 Task: Create a due date automation trigger when advanced on, on the tuesday after a card is due add fields without custom field "Resume" set at 11:00 AM.
Action: Mouse moved to (839, 257)
Screenshot: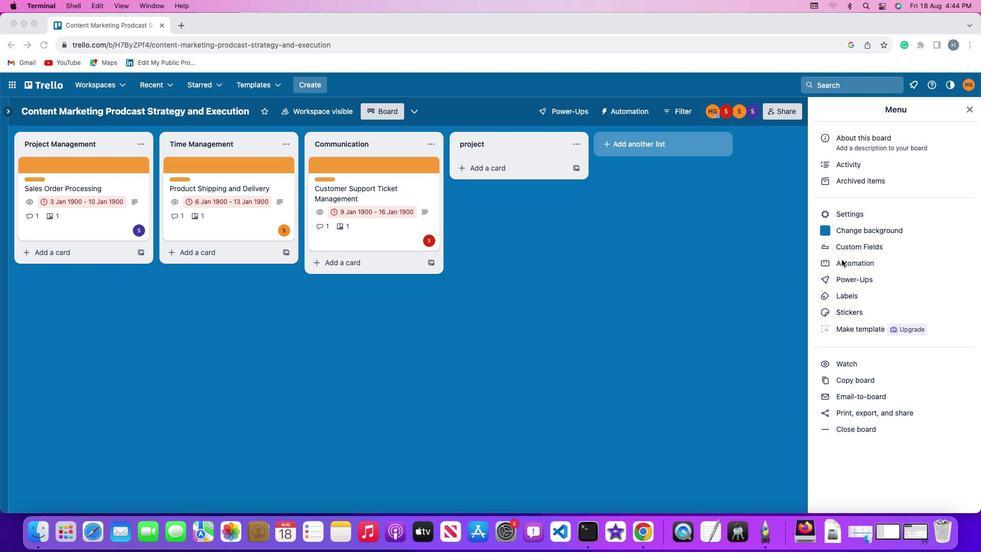 
Action: Mouse pressed left at (839, 257)
Screenshot: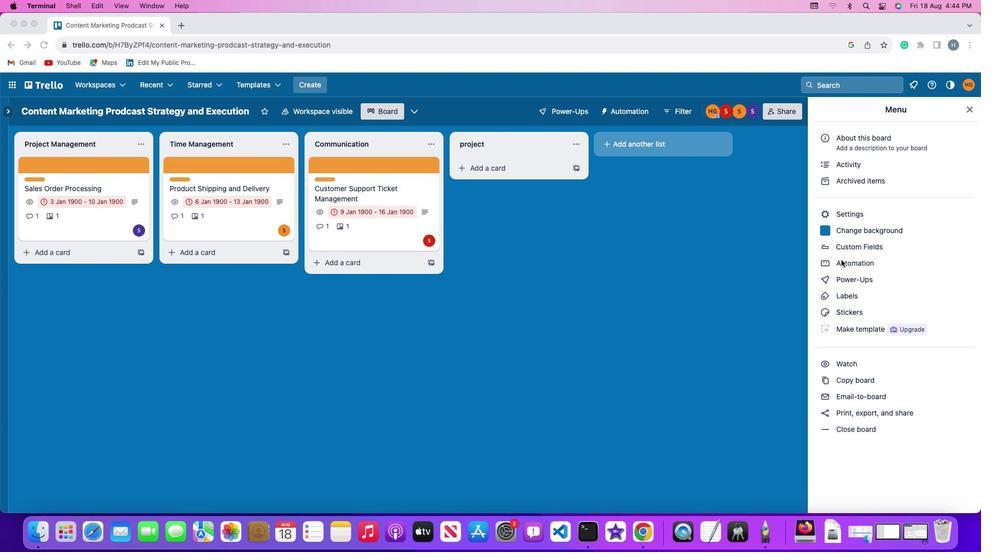 
Action: Mouse pressed left at (839, 257)
Screenshot: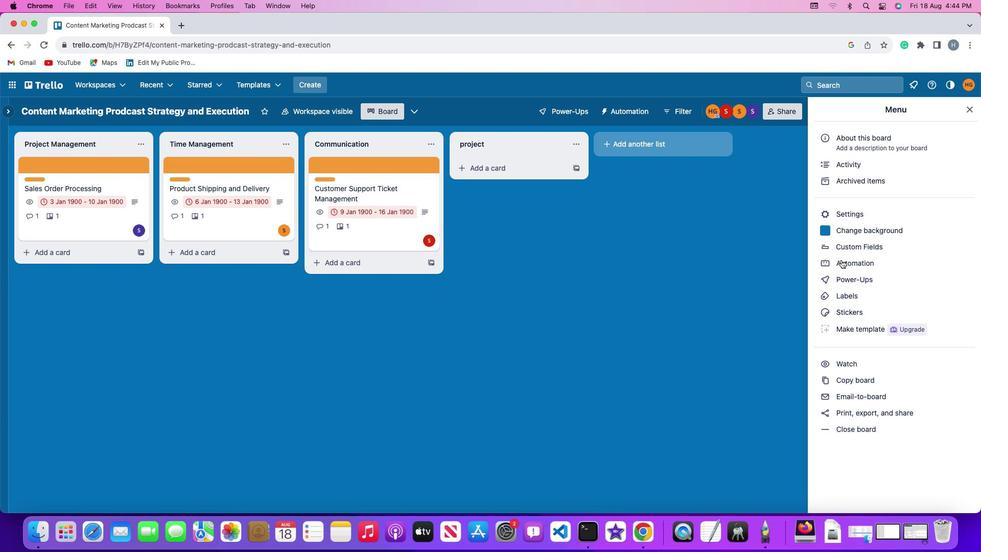 
Action: Mouse moved to (59, 239)
Screenshot: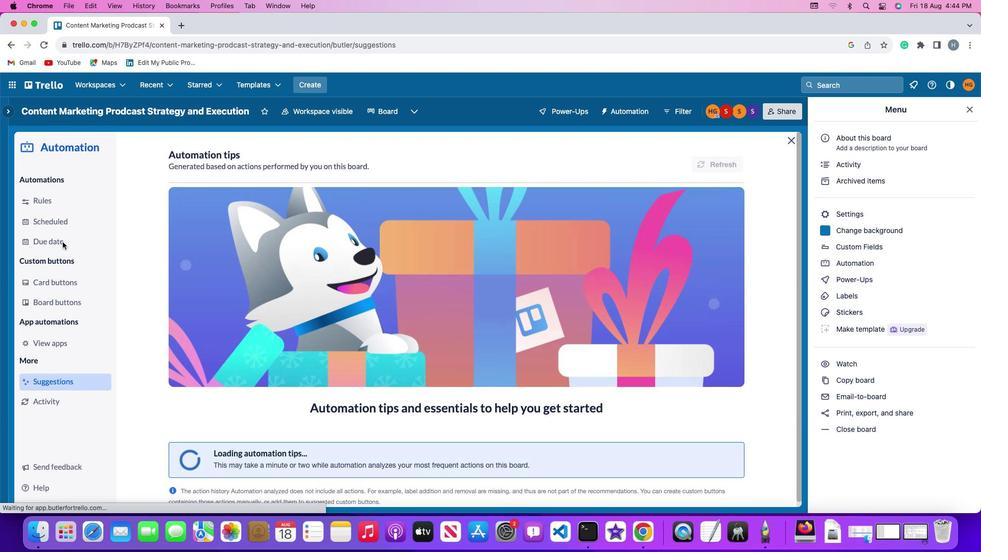 
Action: Mouse pressed left at (59, 239)
Screenshot: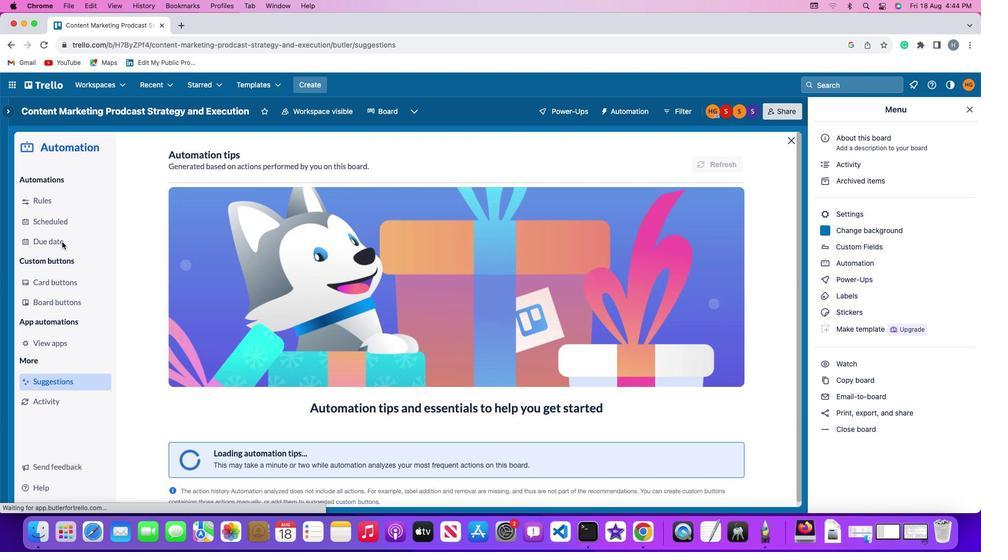 
Action: Mouse moved to (696, 155)
Screenshot: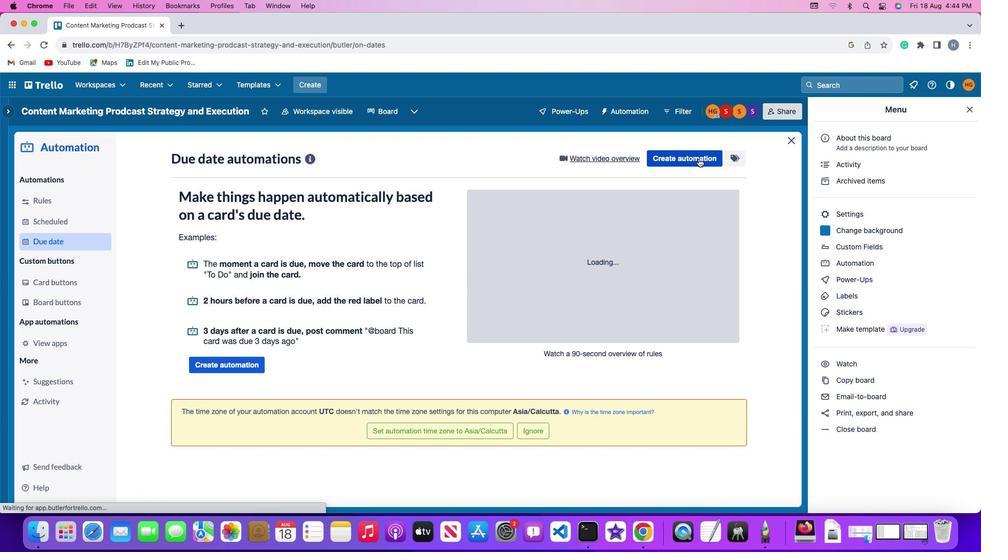 
Action: Mouse pressed left at (696, 155)
Screenshot: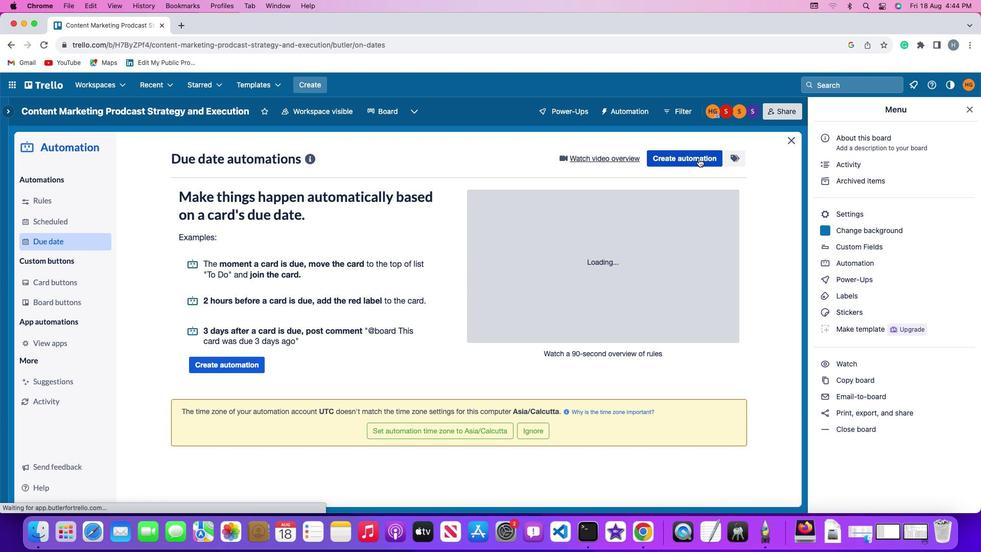 
Action: Mouse moved to (195, 250)
Screenshot: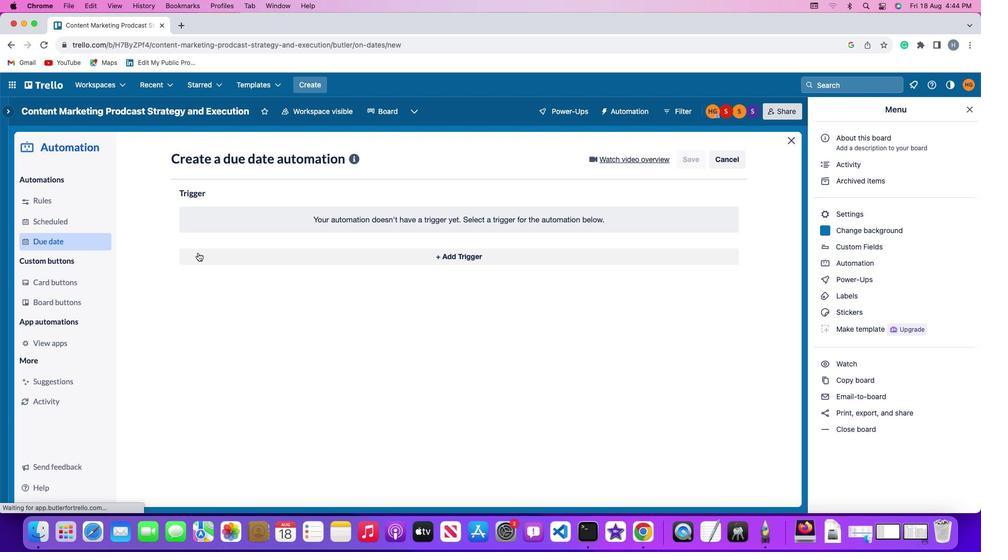 
Action: Mouse pressed left at (195, 250)
Screenshot: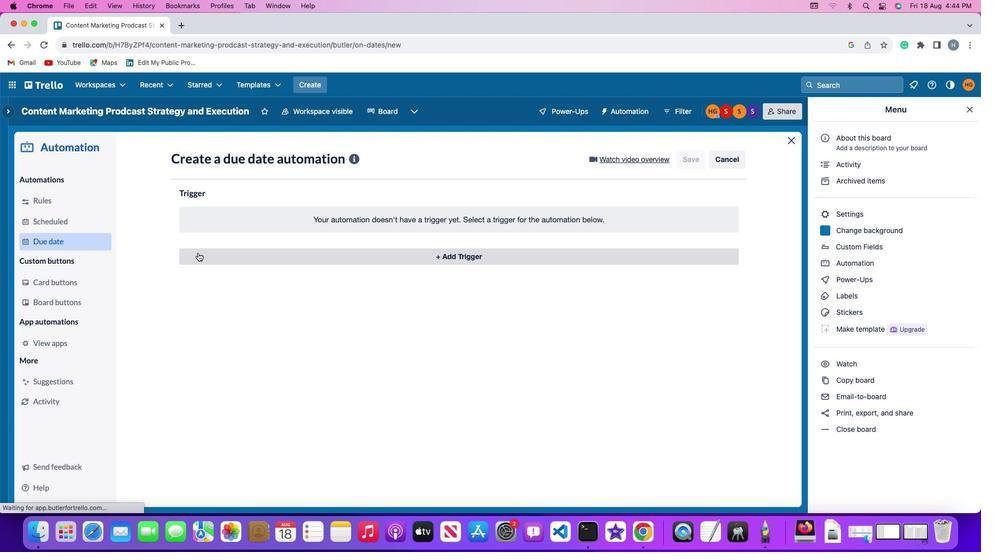 
Action: Mouse moved to (220, 439)
Screenshot: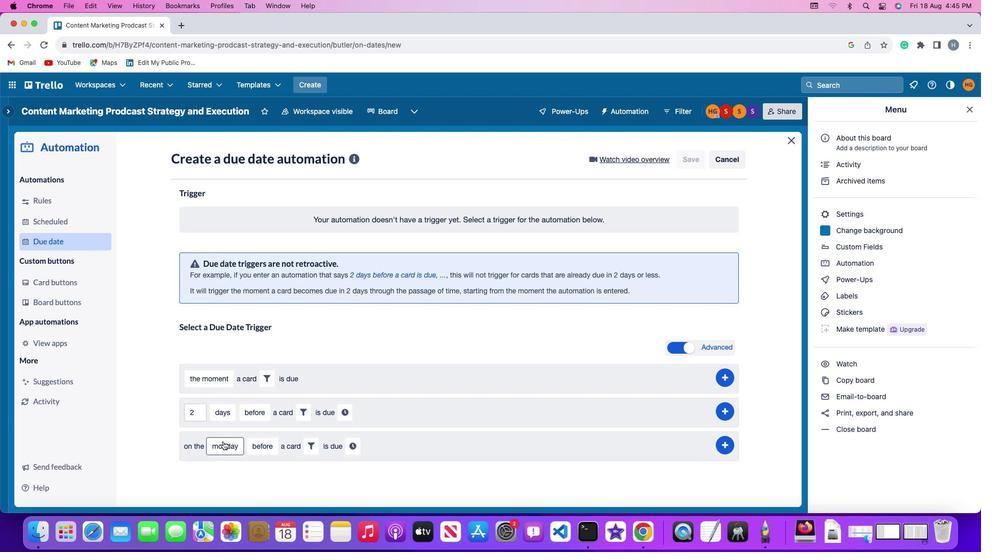 
Action: Mouse pressed left at (220, 439)
Screenshot: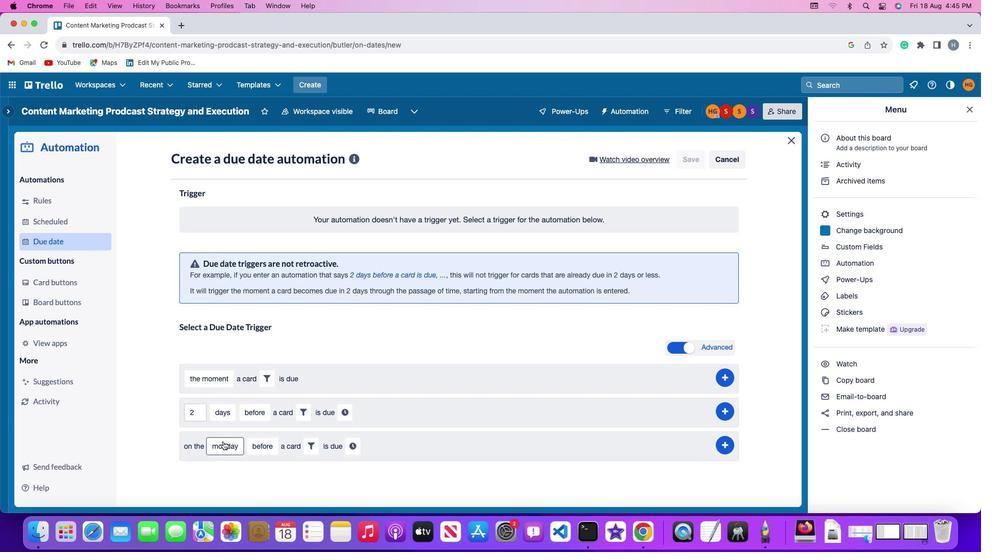 
Action: Mouse moved to (237, 324)
Screenshot: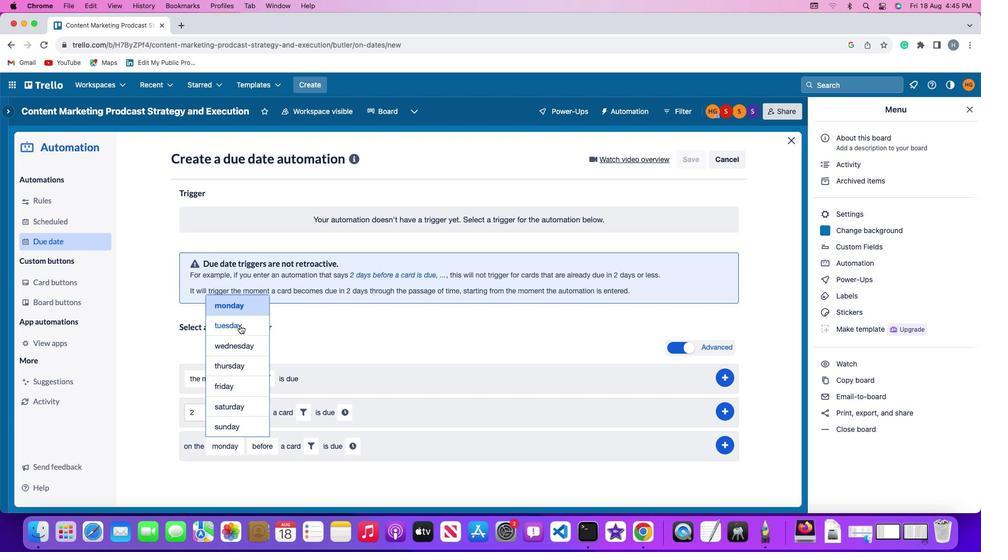 
Action: Mouse pressed left at (237, 324)
Screenshot: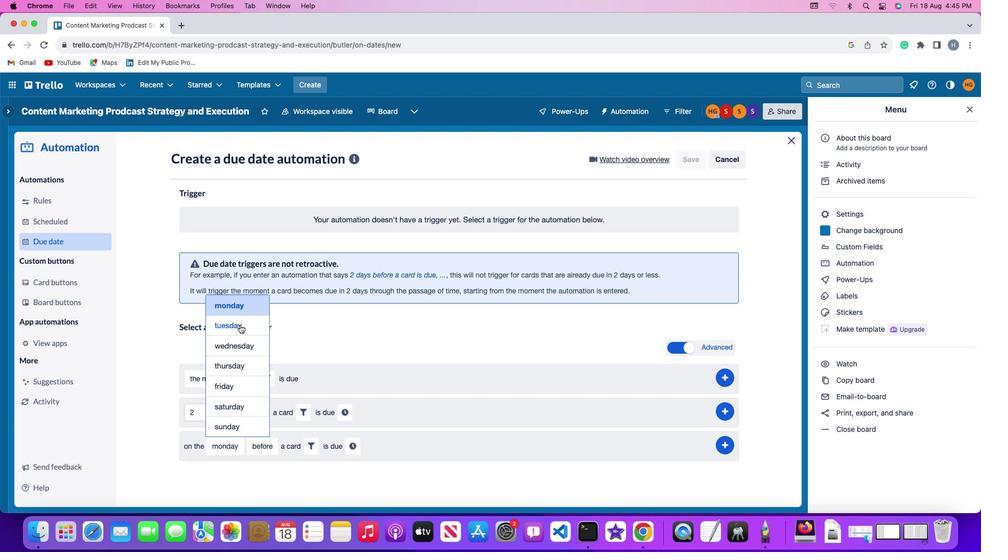 
Action: Mouse moved to (254, 443)
Screenshot: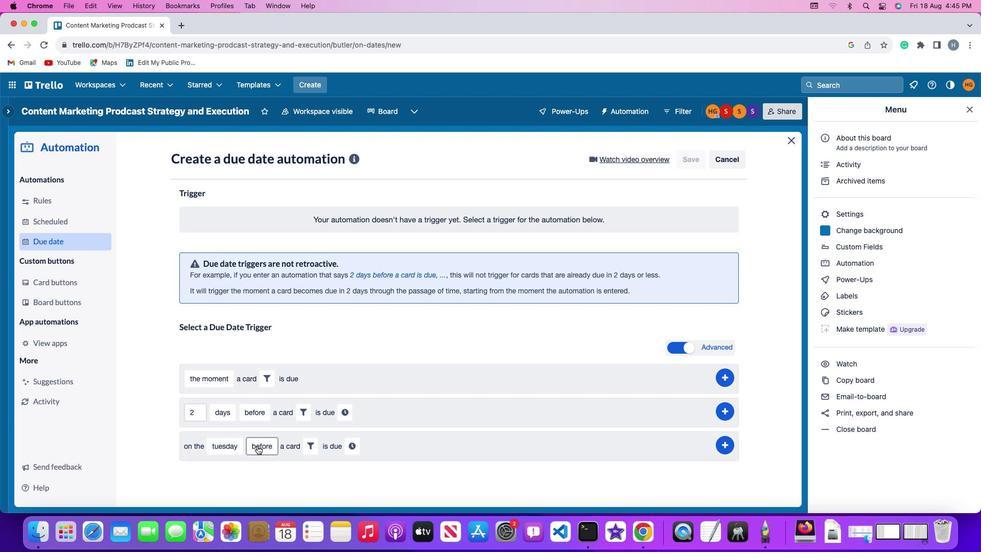 
Action: Mouse pressed left at (254, 443)
Screenshot: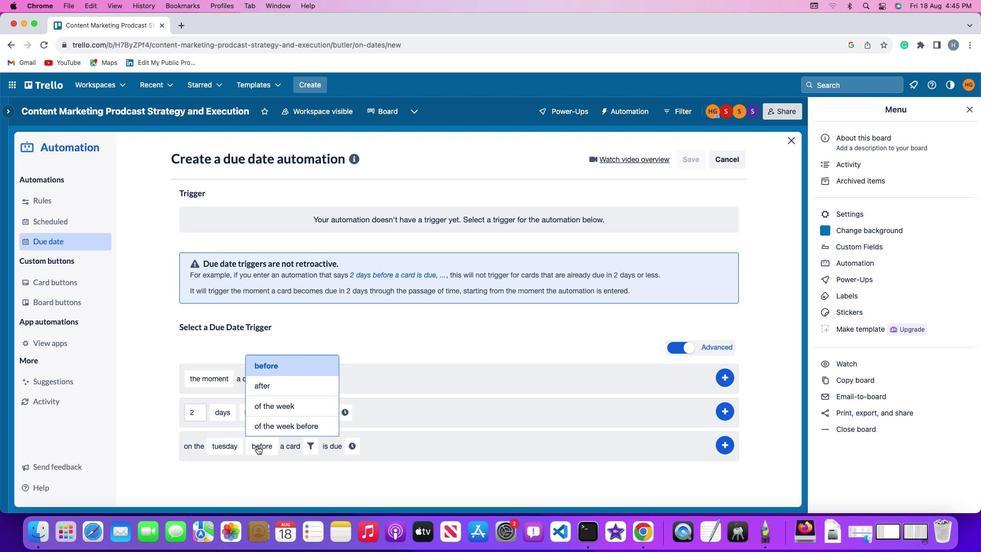 
Action: Mouse moved to (274, 380)
Screenshot: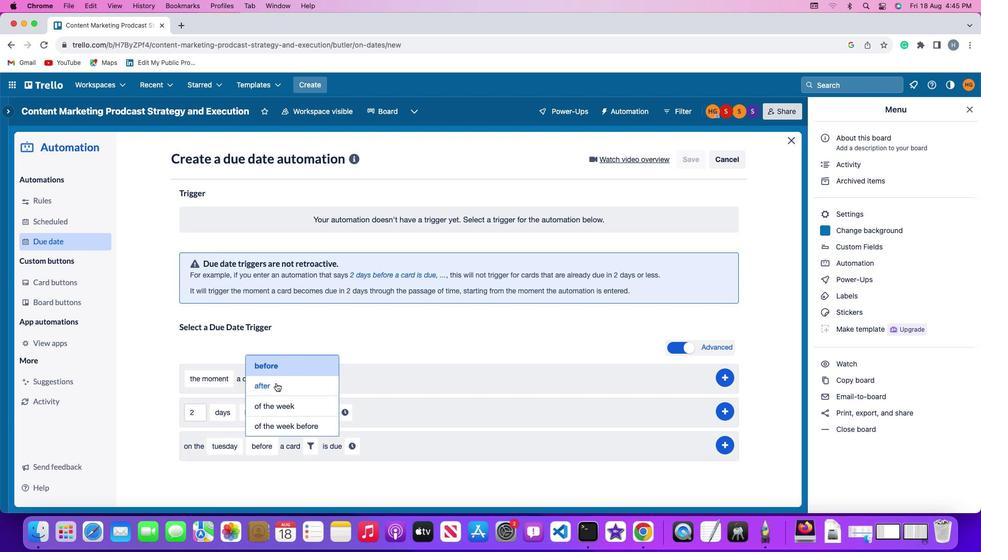 
Action: Mouse pressed left at (274, 380)
Screenshot: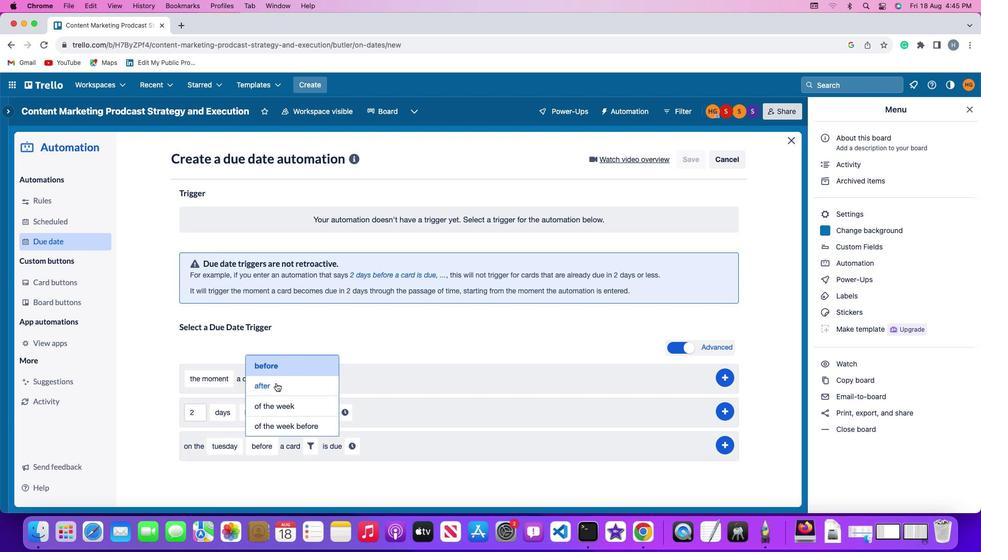 
Action: Mouse moved to (305, 441)
Screenshot: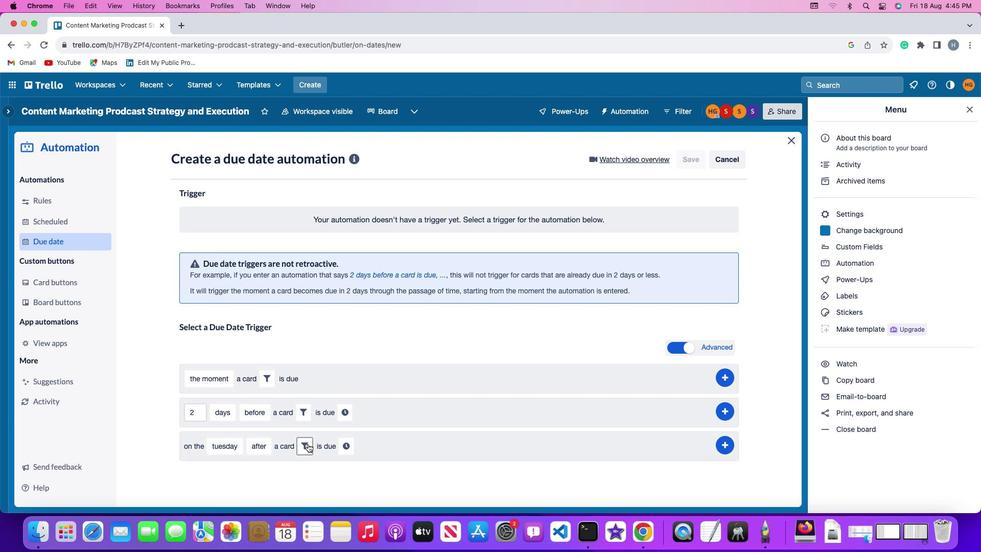 
Action: Mouse pressed left at (305, 441)
Screenshot: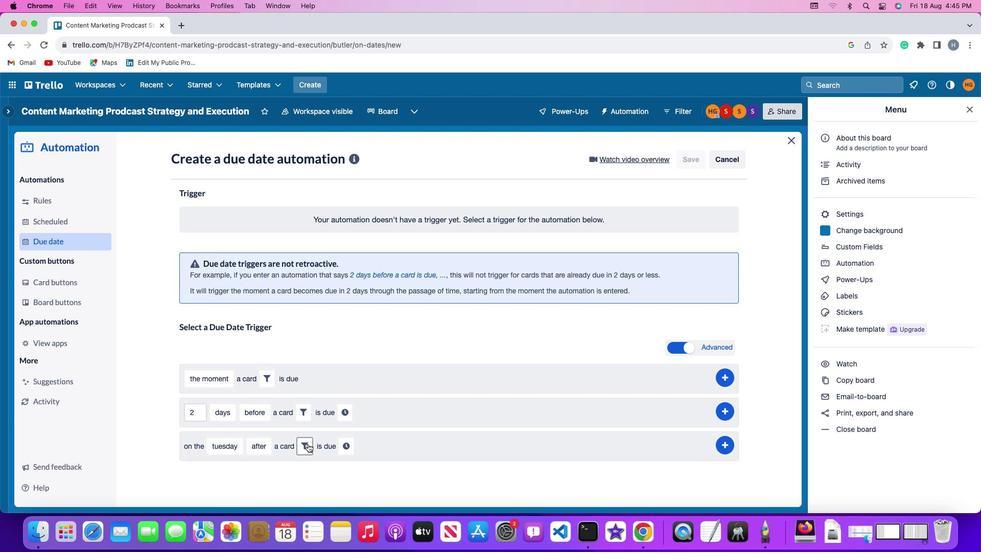 
Action: Mouse moved to (467, 477)
Screenshot: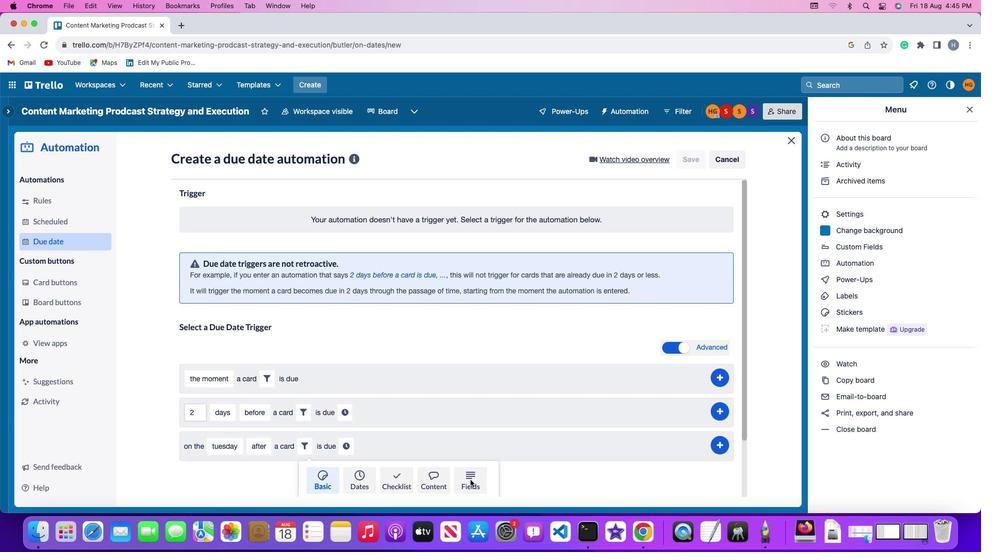 
Action: Mouse pressed left at (467, 477)
Screenshot: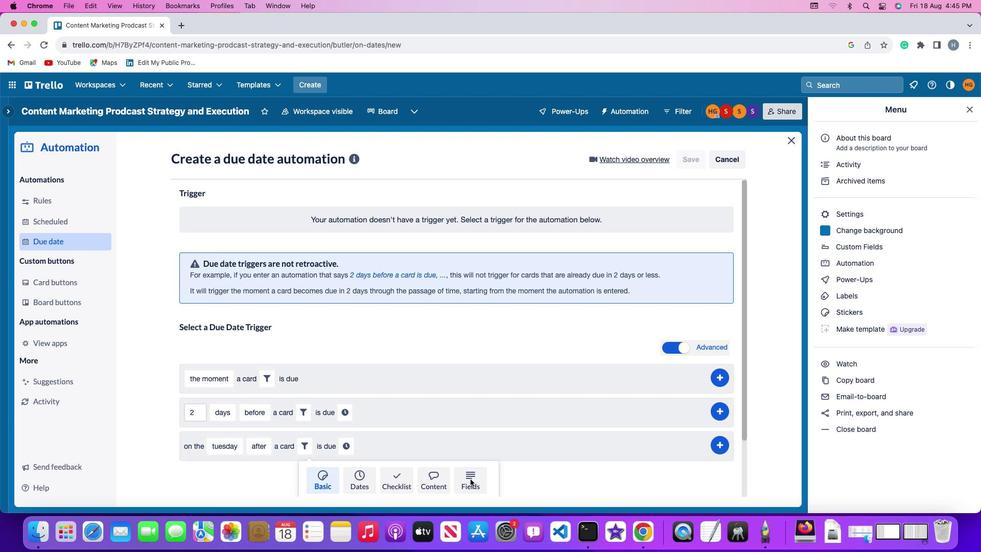 
Action: Mouse moved to (273, 475)
Screenshot: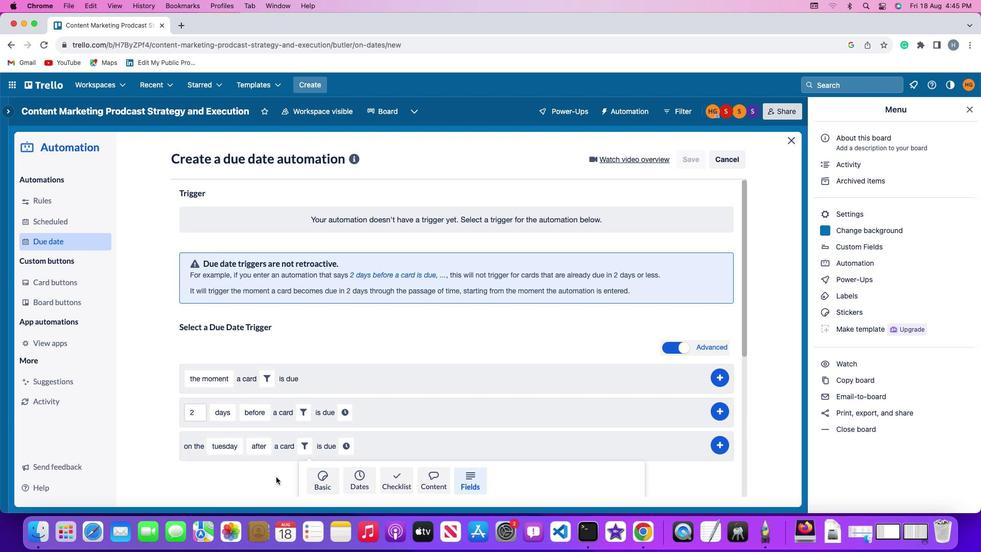 
Action: Mouse scrolled (273, 475) with delta (-2, -2)
Screenshot: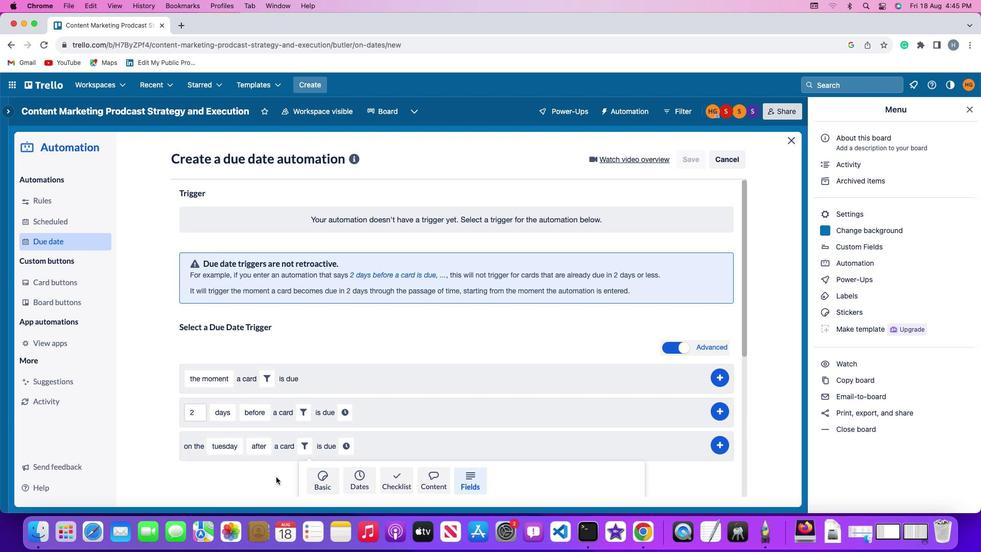
Action: Mouse moved to (273, 475)
Screenshot: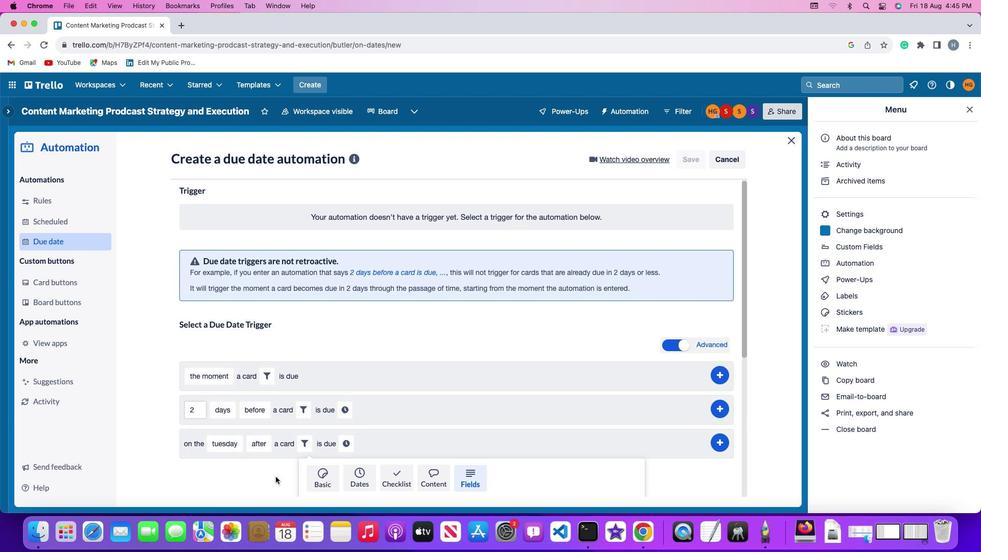 
Action: Mouse scrolled (273, 475) with delta (-2, -2)
Screenshot: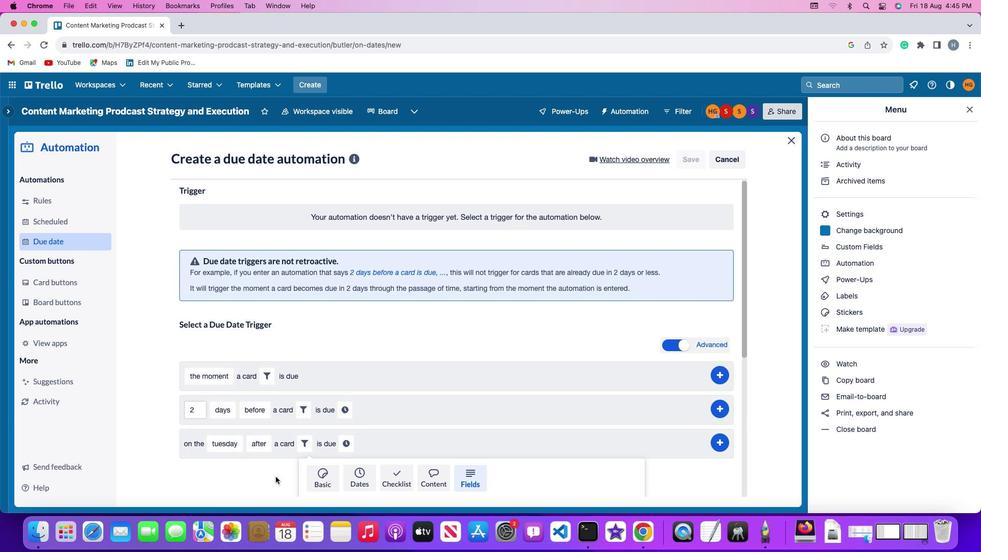 
Action: Mouse scrolled (273, 475) with delta (-2, -3)
Screenshot: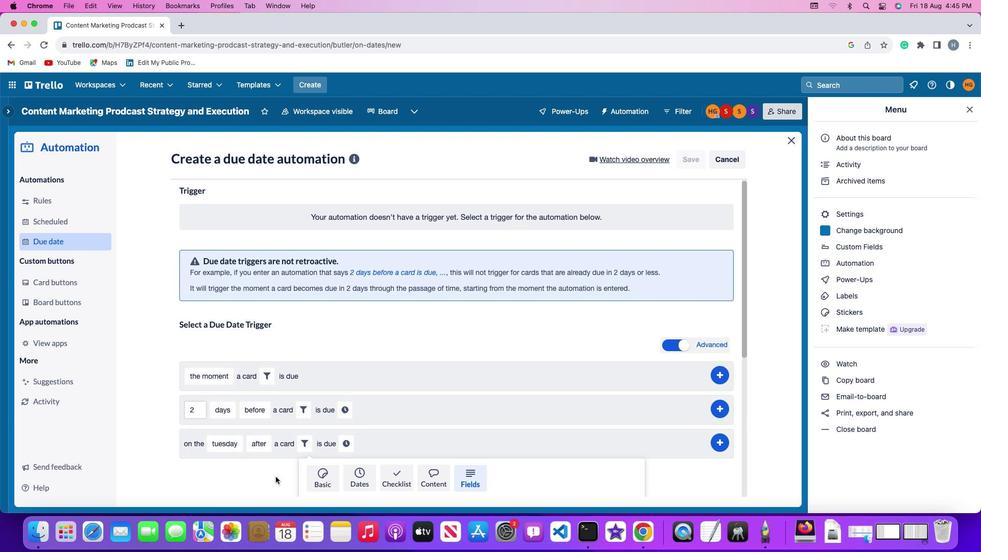 
Action: Mouse moved to (273, 474)
Screenshot: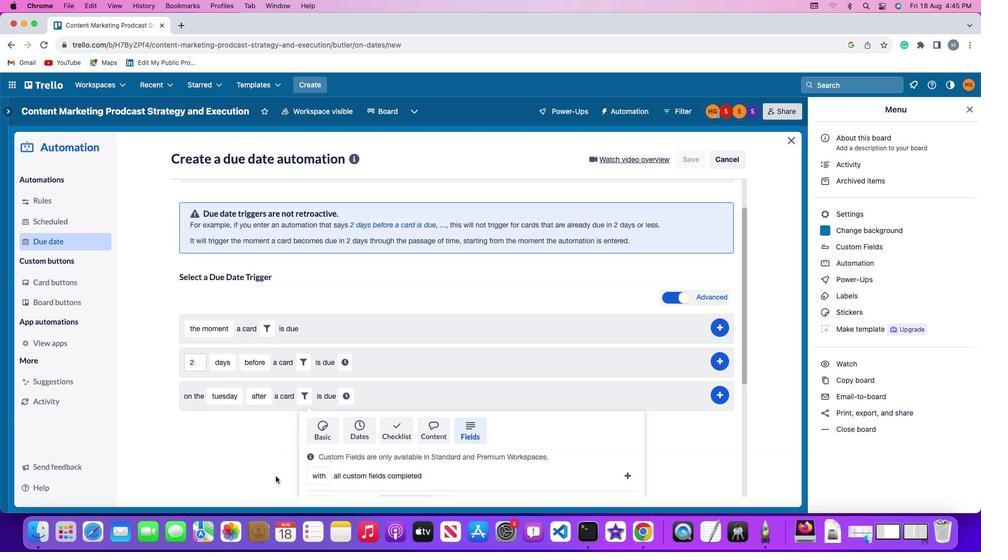 
Action: Mouse scrolled (273, 474) with delta (-2, -4)
Screenshot: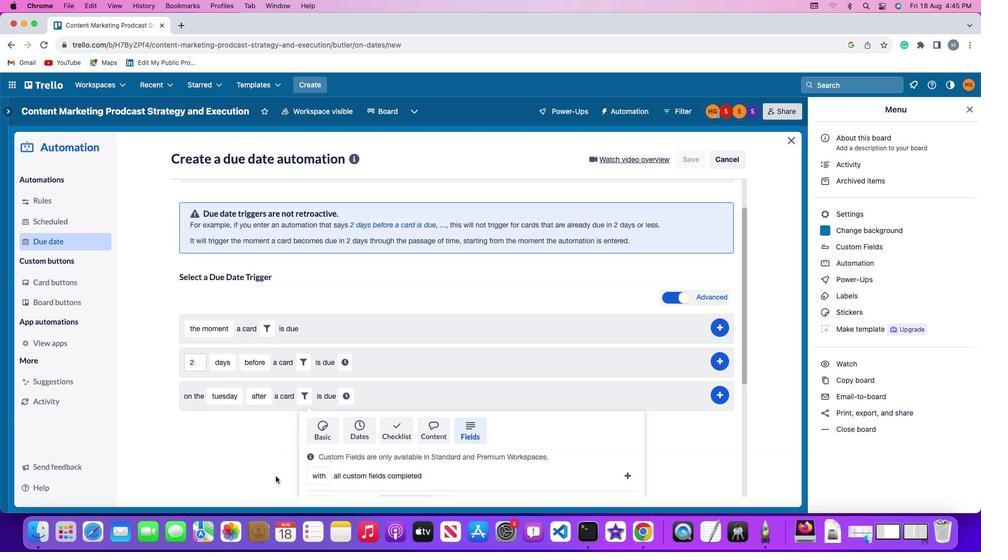 
Action: Mouse moved to (273, 474)
Screenshot: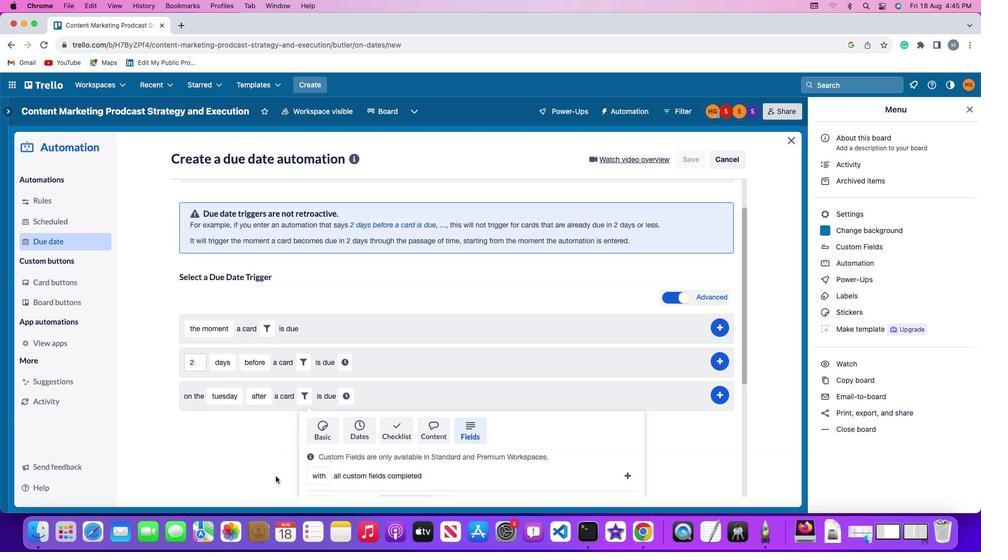 
Action: Mouse scrolled (273, 474) with delta (-2, -5)
Screenshot: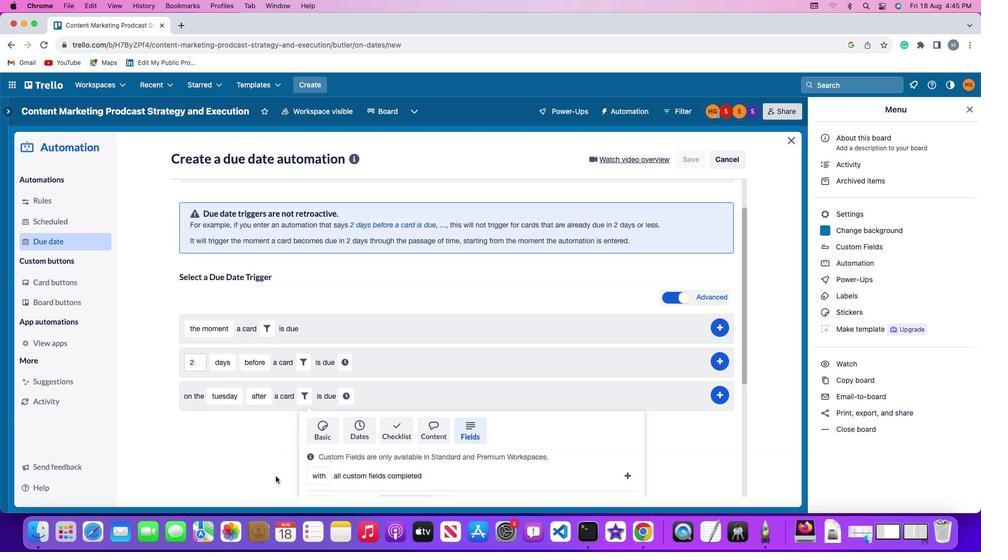 
Action: Mouse moved to (273, 473)
Screenshot: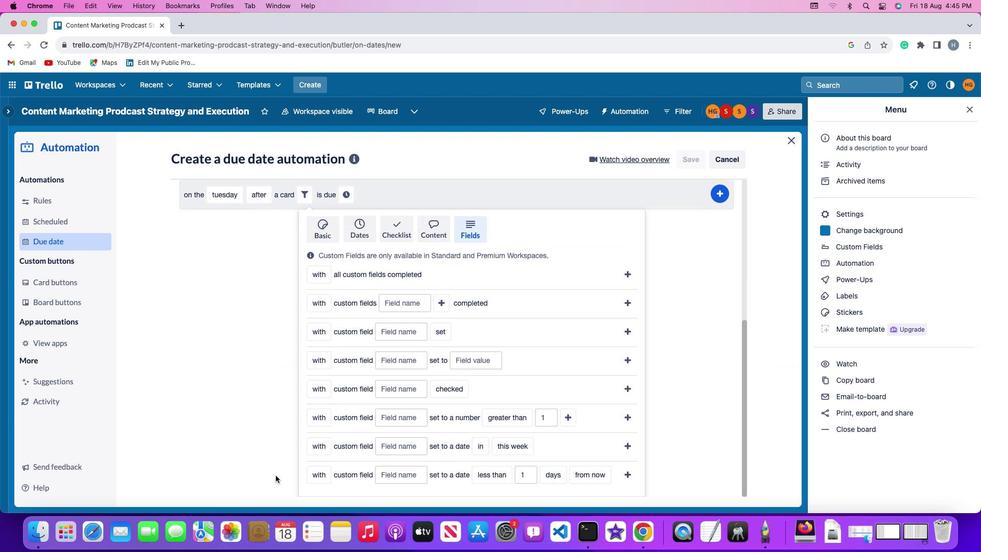 
Action: Mouse scrolled (273, 473) with delta (-2, -2)
Screenshot: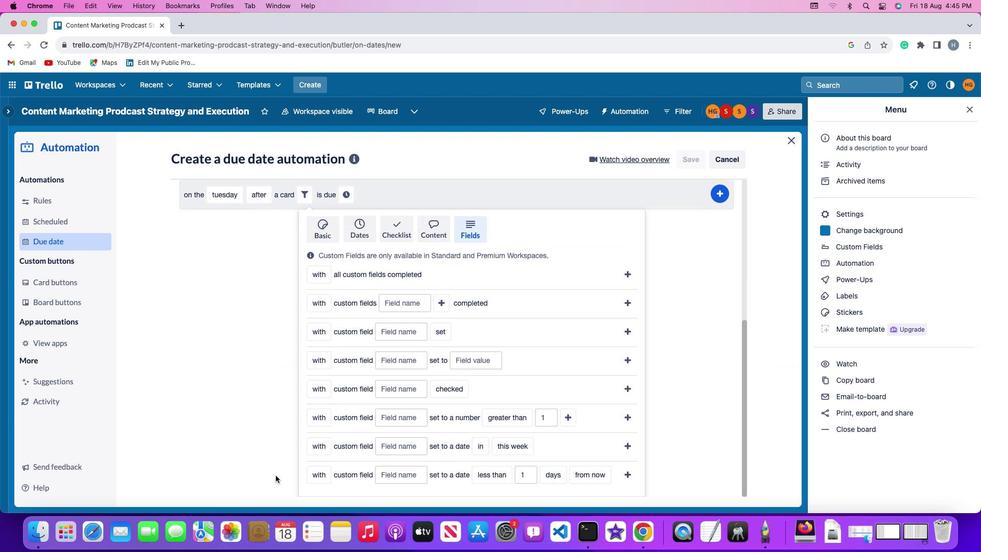 
Action: Mouse scrolled (273, 473) with delta (-2, -2)
Screenshot: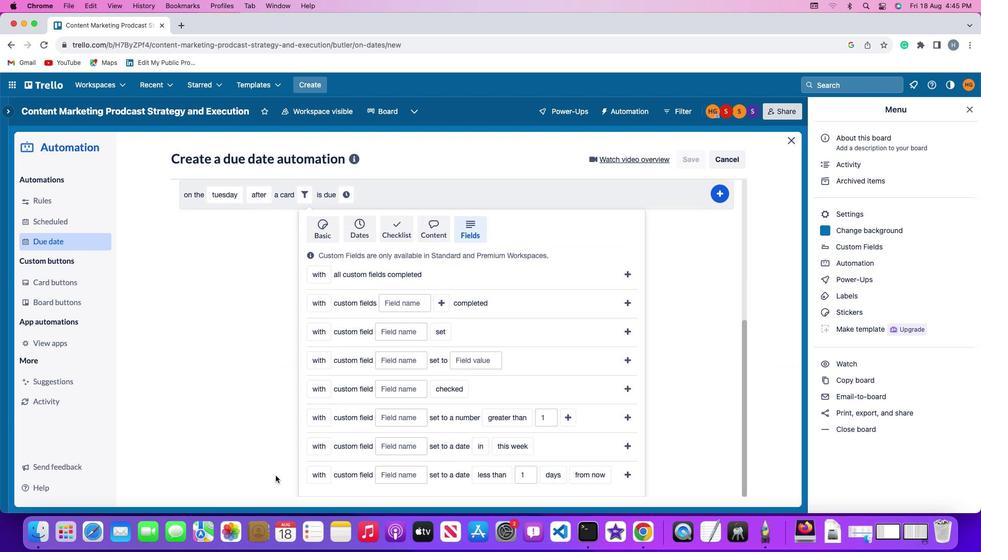 
Action: Mouse scrolled (273, 473) with delta (-2, -3)
Screenshot: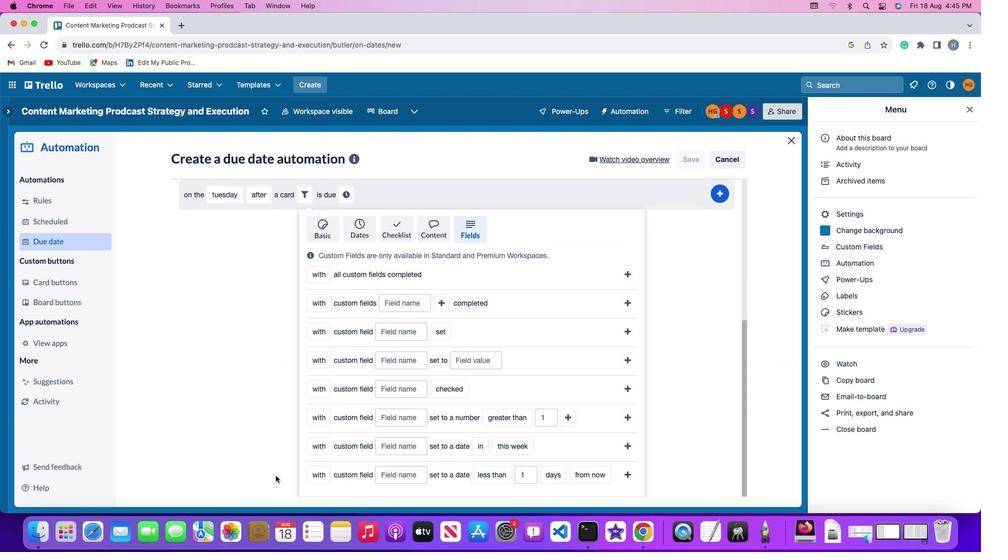 
Action: Mouse scrolled (273, 473) with delta (-2, -4)
Screenshot: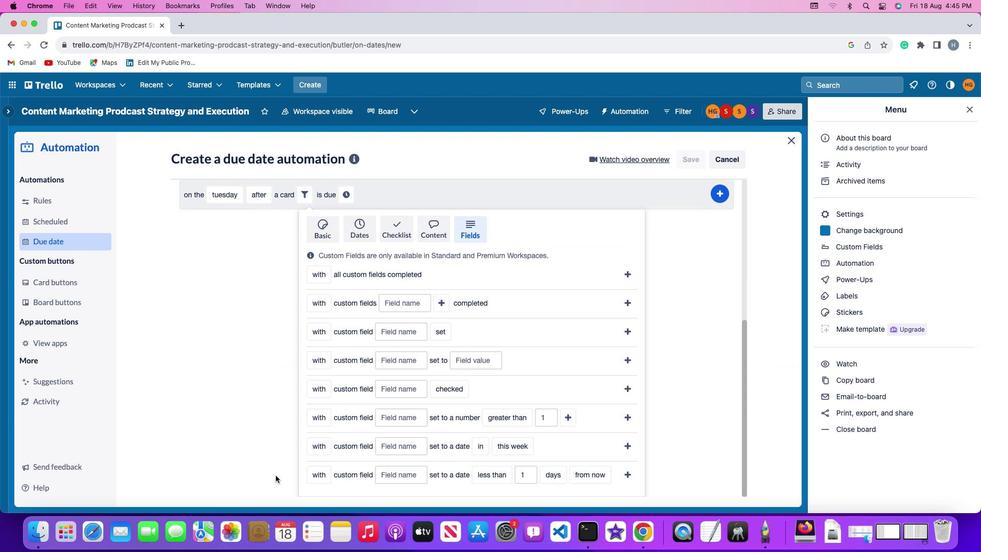 
Action: Mouse moved to (323, 325)
Screenshot: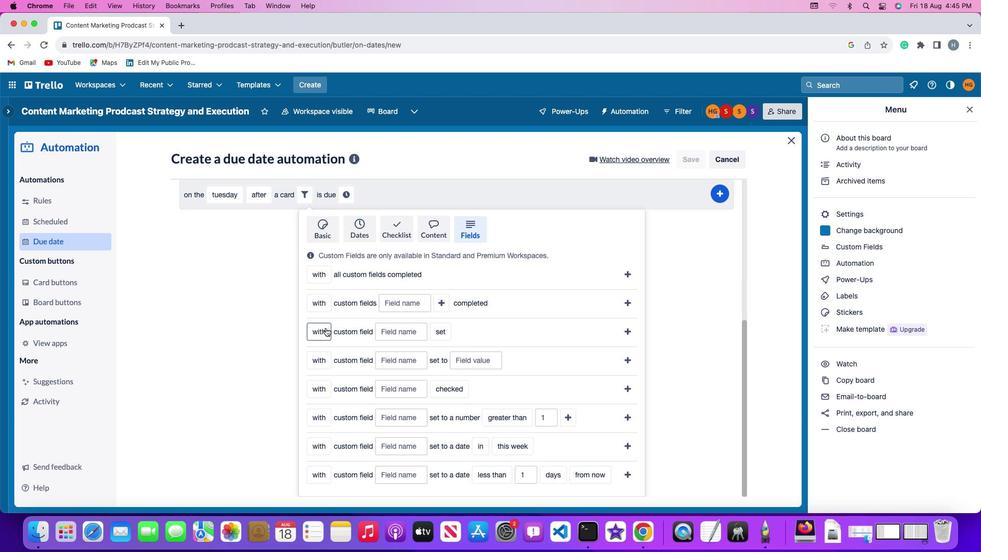 
Action: Mouse pressed left at (323, 325)
Screenshot: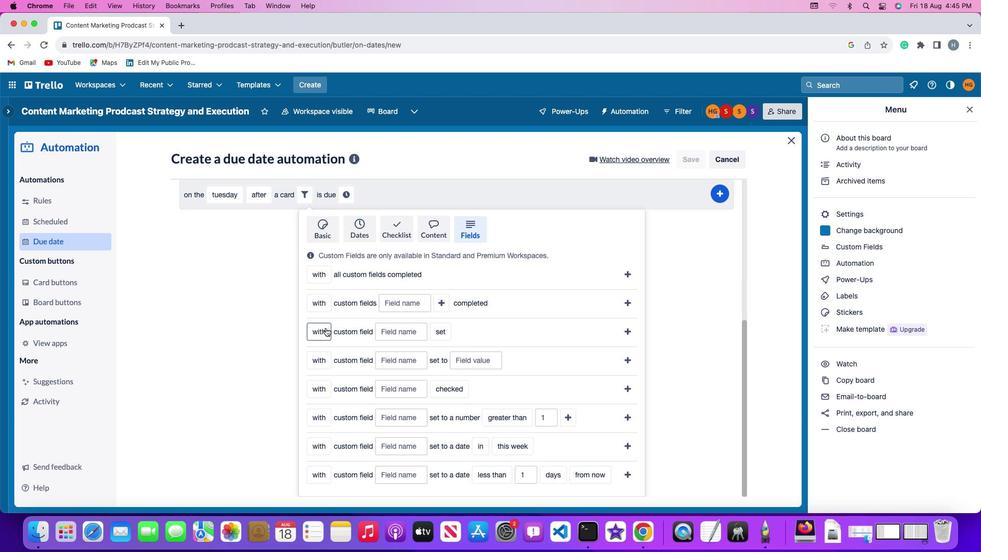 
Action: Mouse moved to (328, 368)
Screenshot: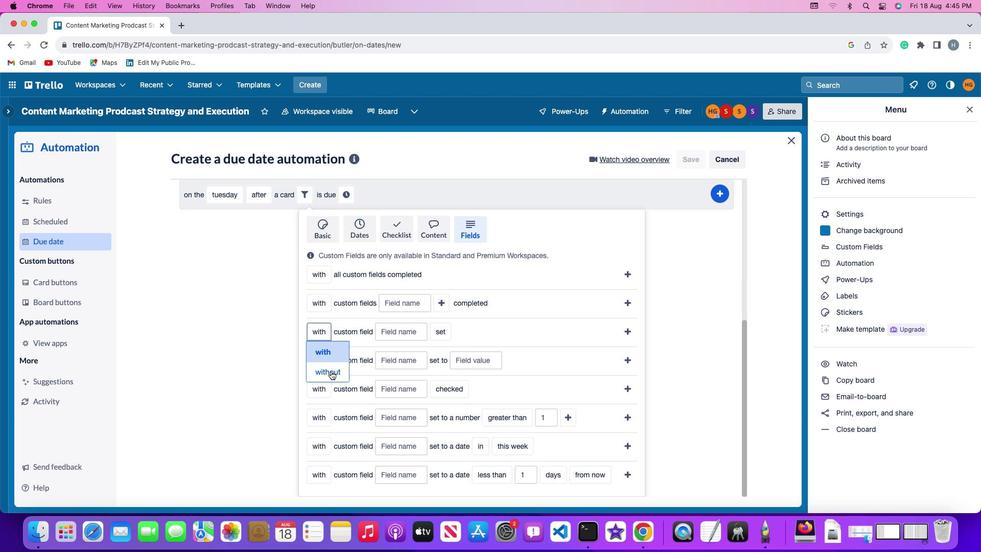 
Action: Mouse pressed left at (328, 368)
Screenshot: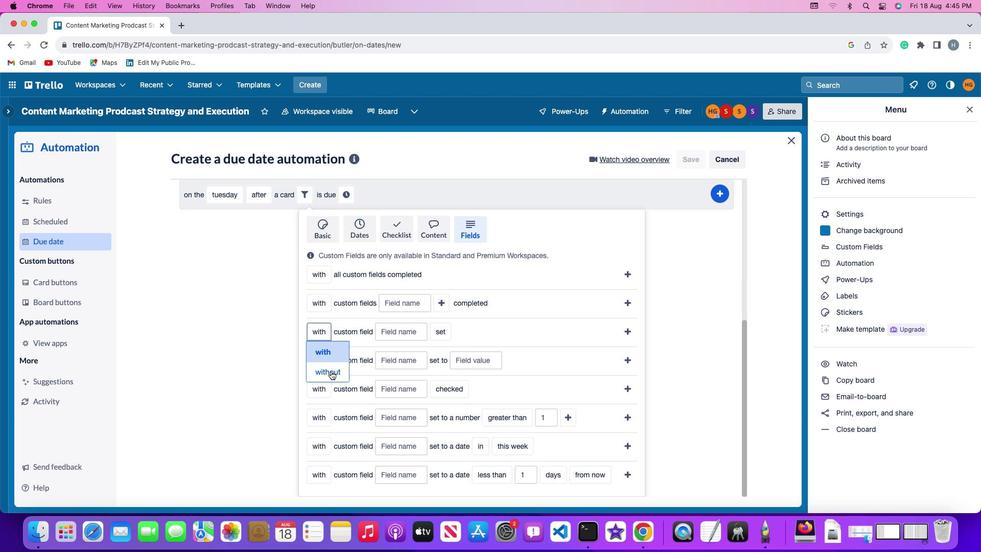 
Action: Mouse moved to (408, 333)
Screenshot: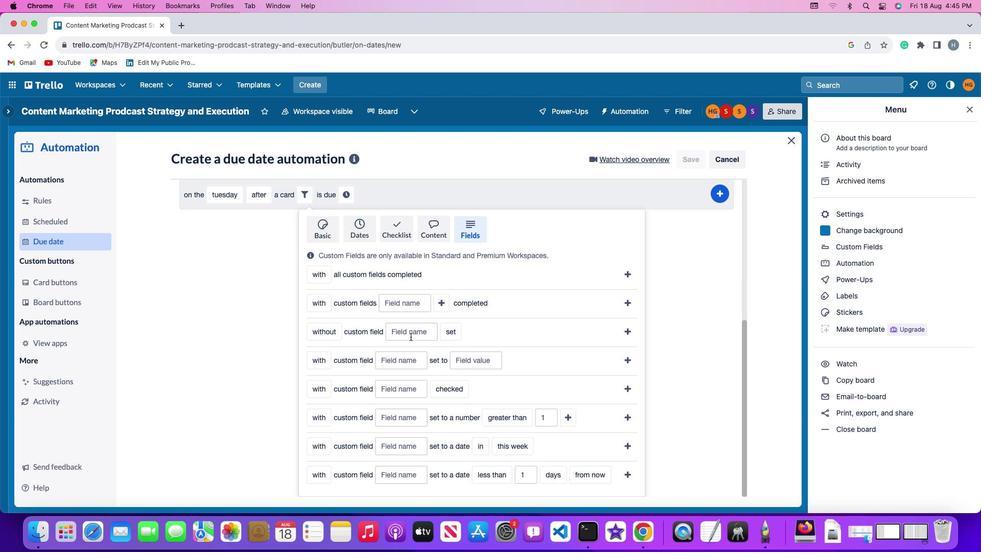 
Action: Mouse pressed left at (408, 333)
Screenshot: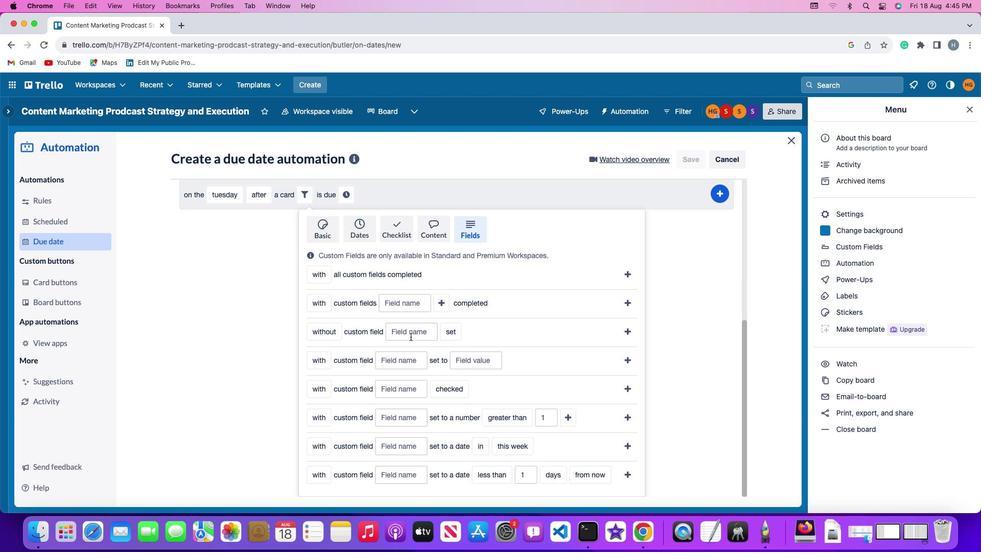 
Action: Key pressed Key.shift'R''e''s''u''m''e'
Screenshot: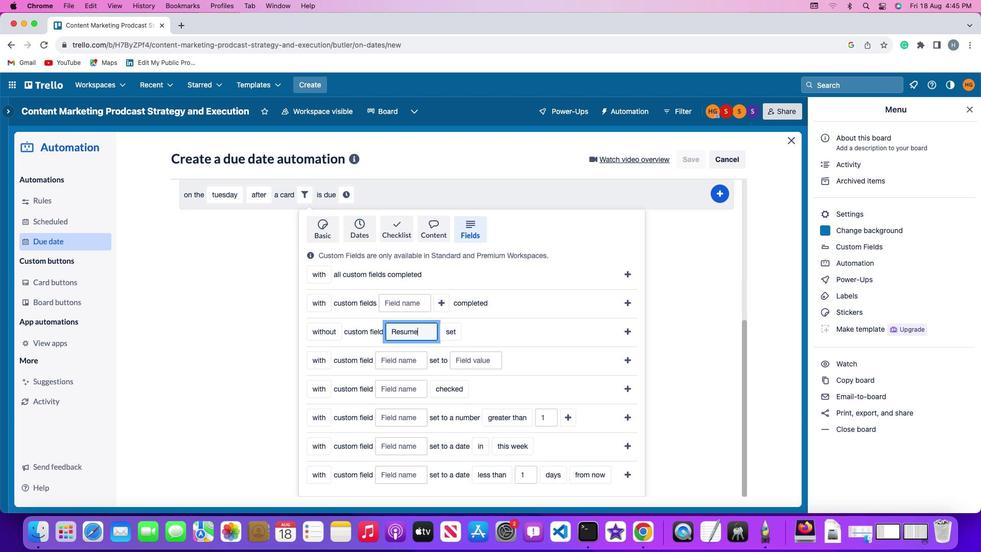 
Action: Mouse moved to (456, 331)
Screenshot: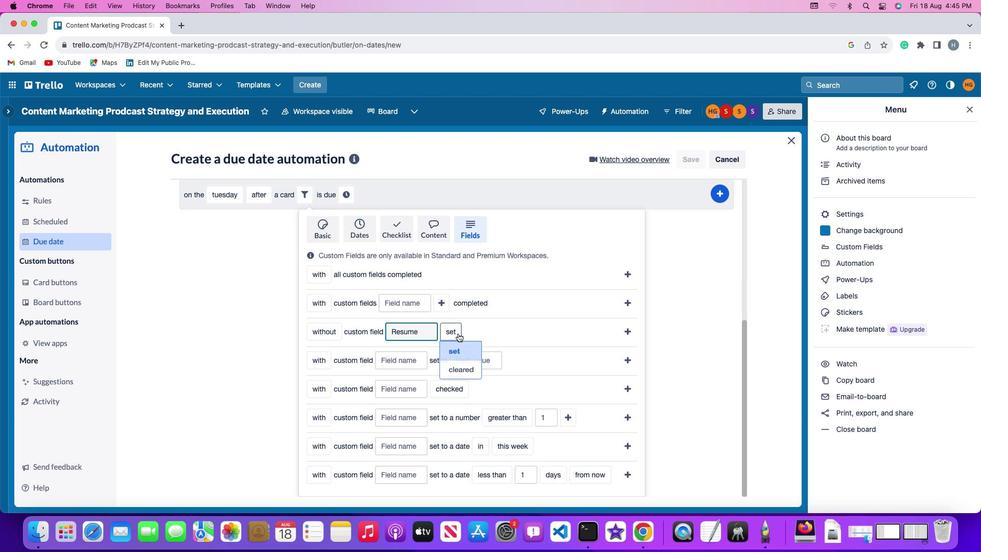 
Action: Mouse pressed left at (456, 331)
Screenshot: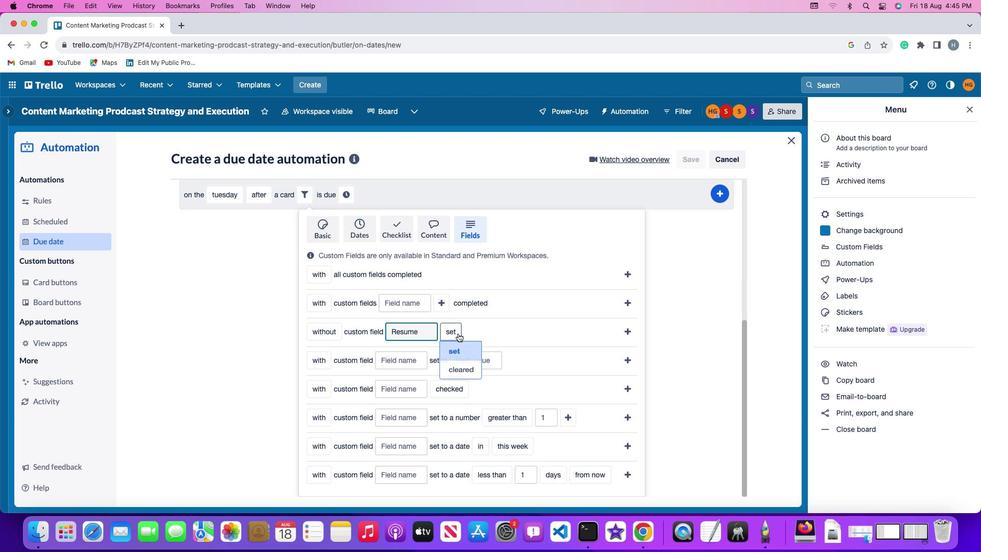
Action: Mouse moved to (458, 349)
Screenshot: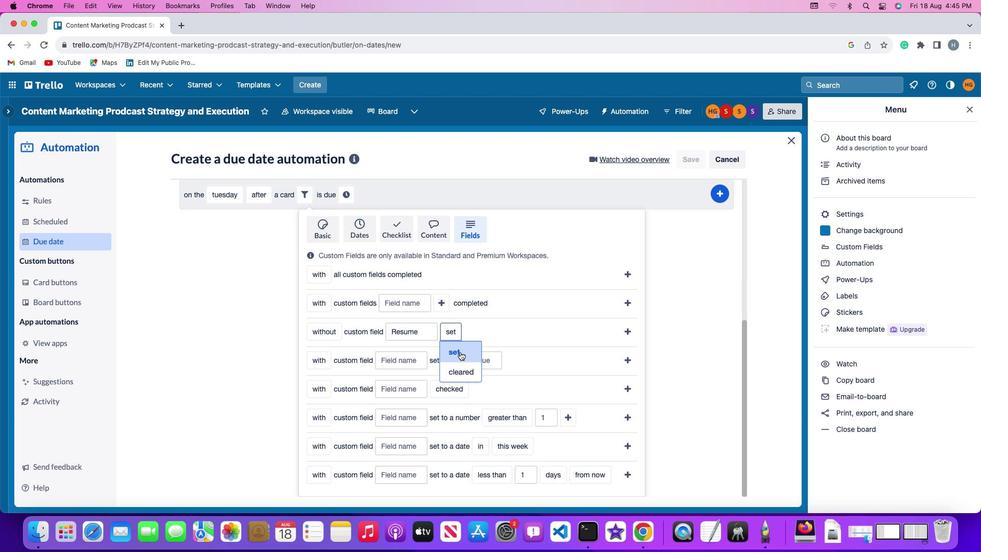 
Action: Mouse pressed left at (458, 349)
Screenshot: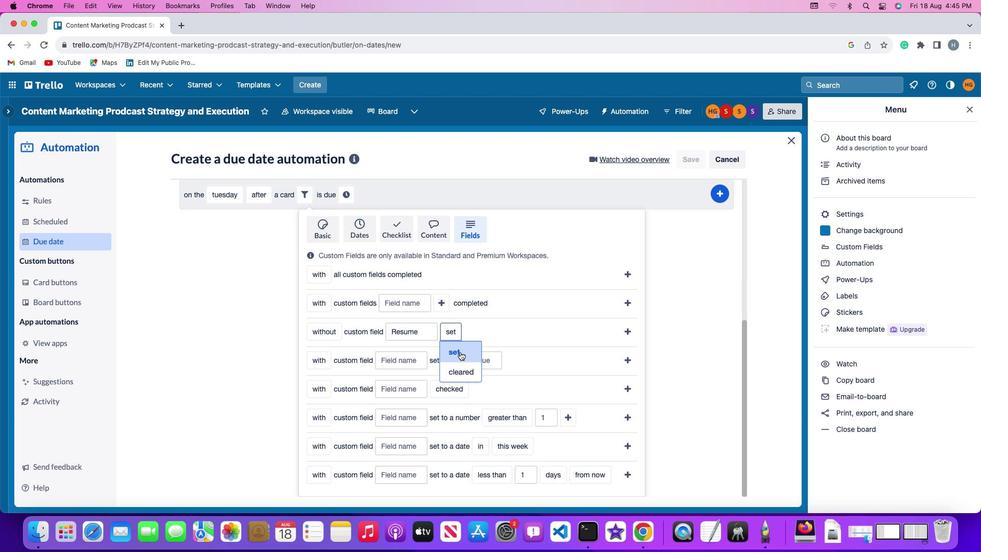
Action: Mouse moved to (623, 326)
Screenshot: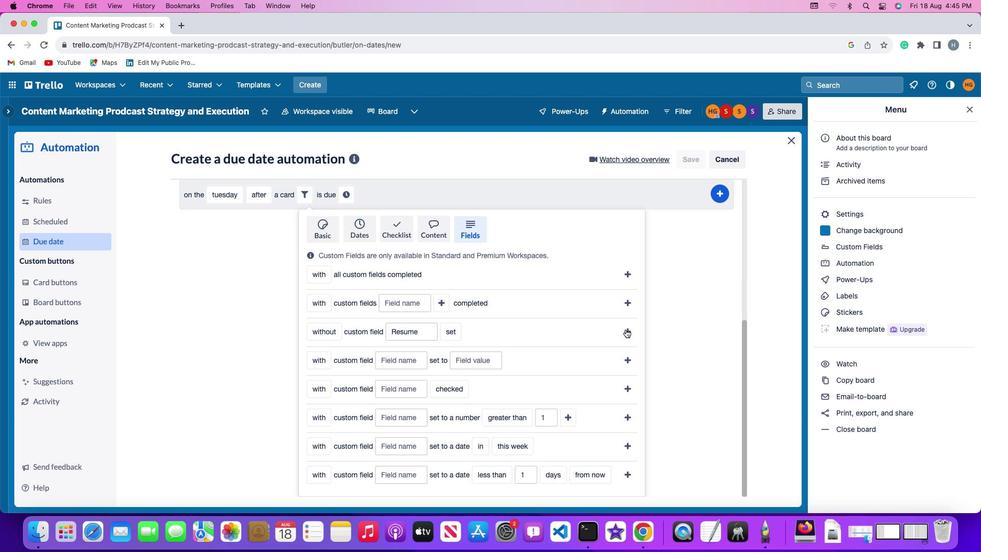 
Action: Mouse pressed left at (623, 326)
Screenshot: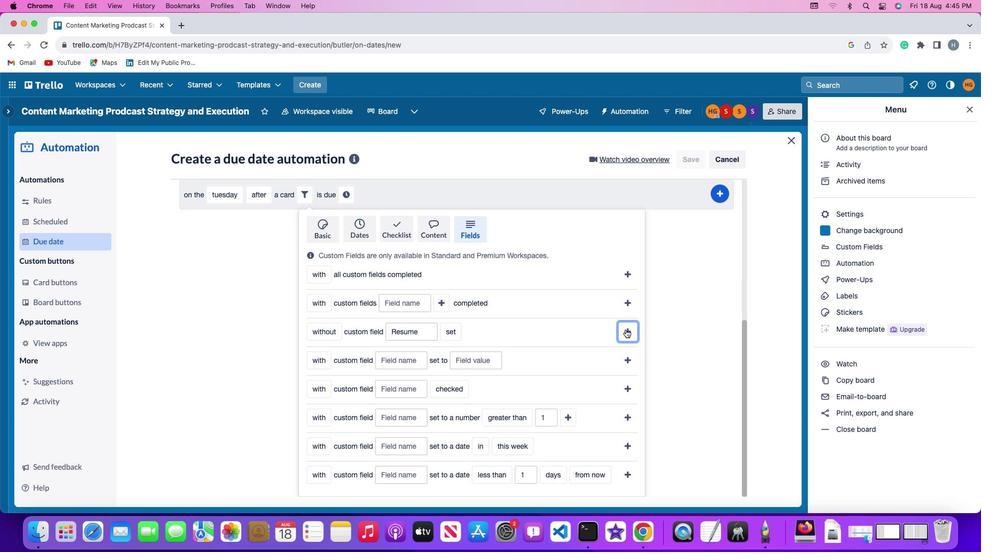 
Action: Mouse moved to (479, 438)
Screenshot: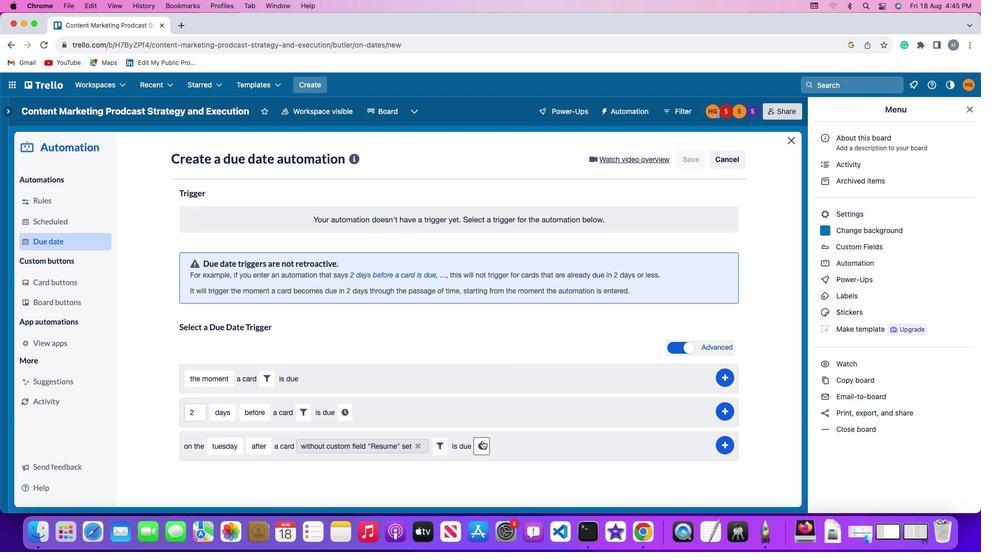 
Action: Mouse pressed left at (479, 438)
Screenshot: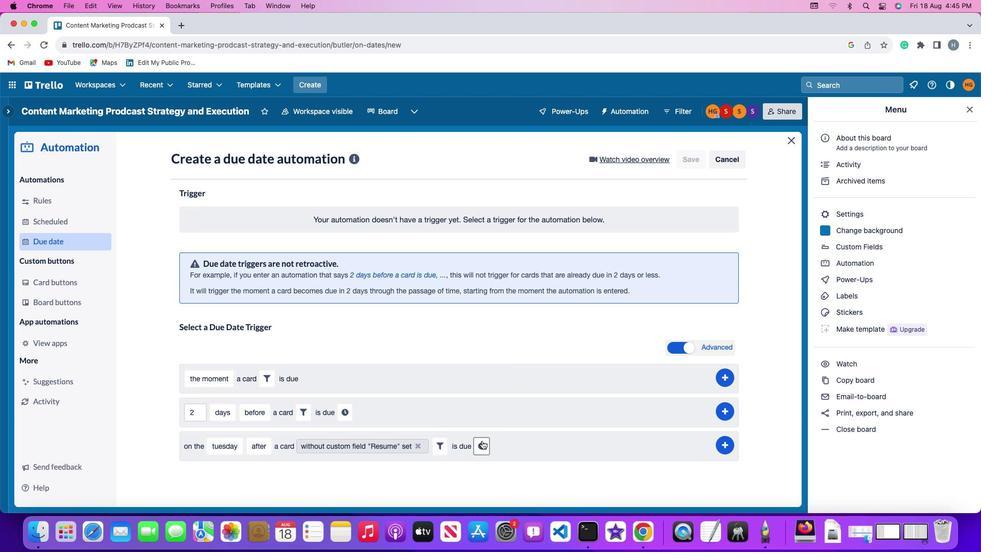 
Action: Mouse moved to (500, 444)
Screenshot: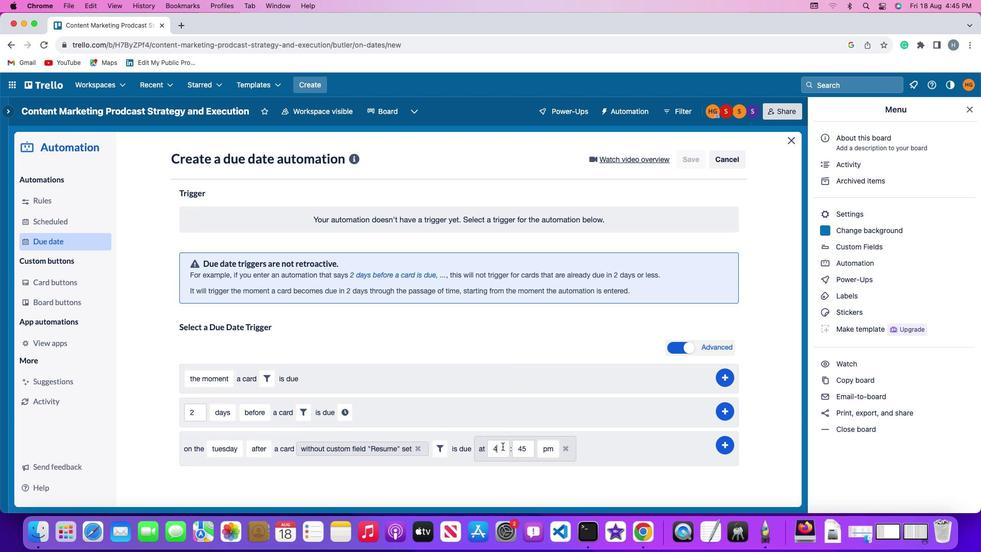 
Action: Mouse pressed left at (500, 444)
Screenshot: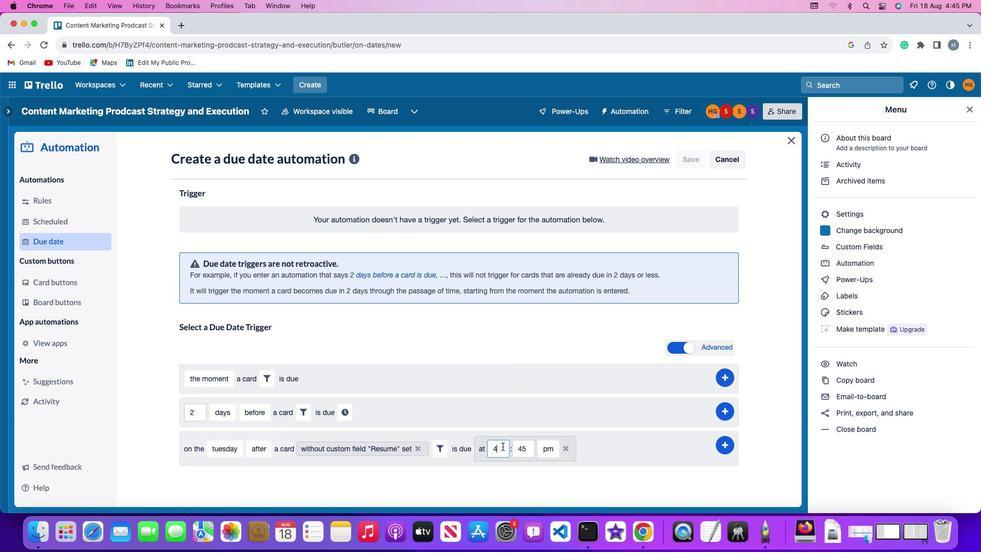 
Action: Mouse moved to (500, 444)
Screenshot: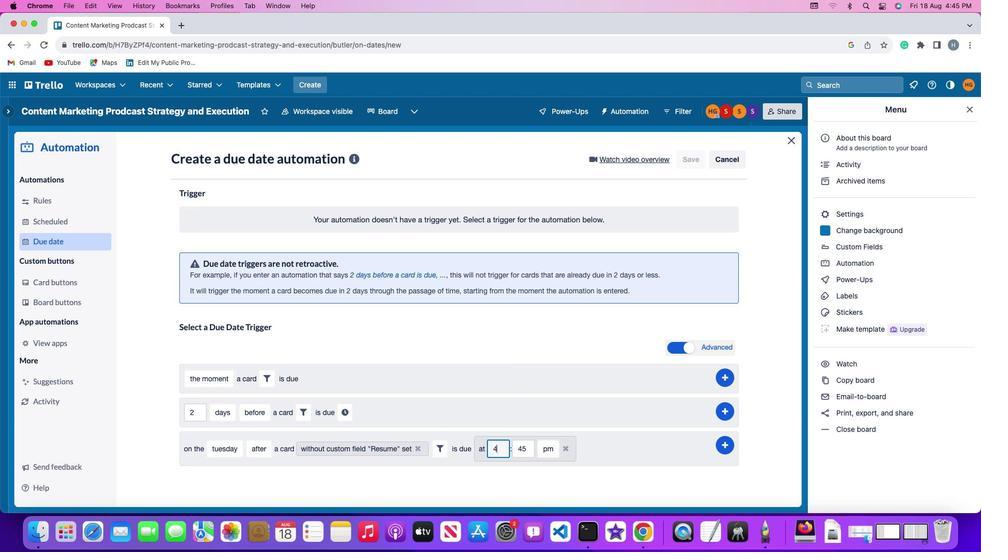
Action: Key pressed Key.backspace'1''1'
Screenshot: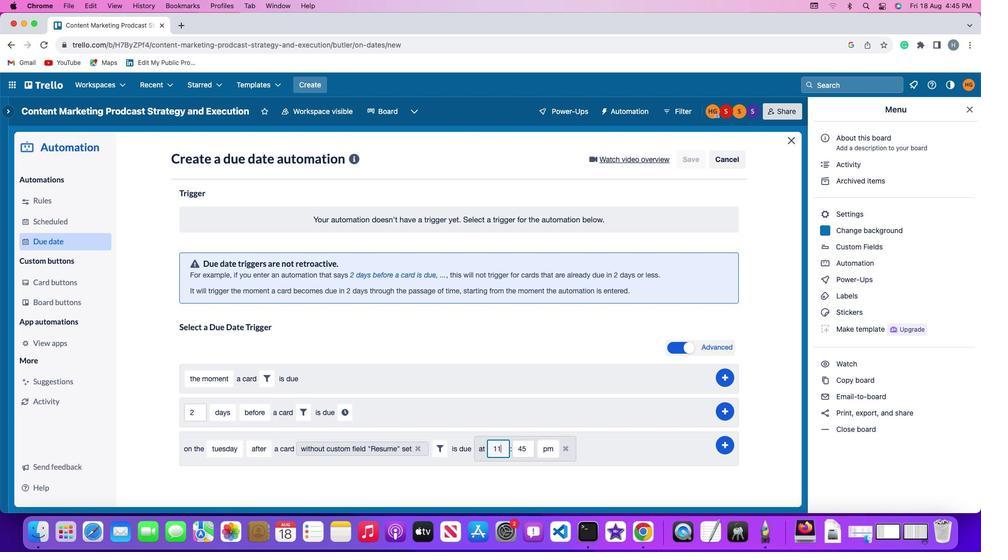 
Action: Mouse moved to (524, 444)
Screenshot: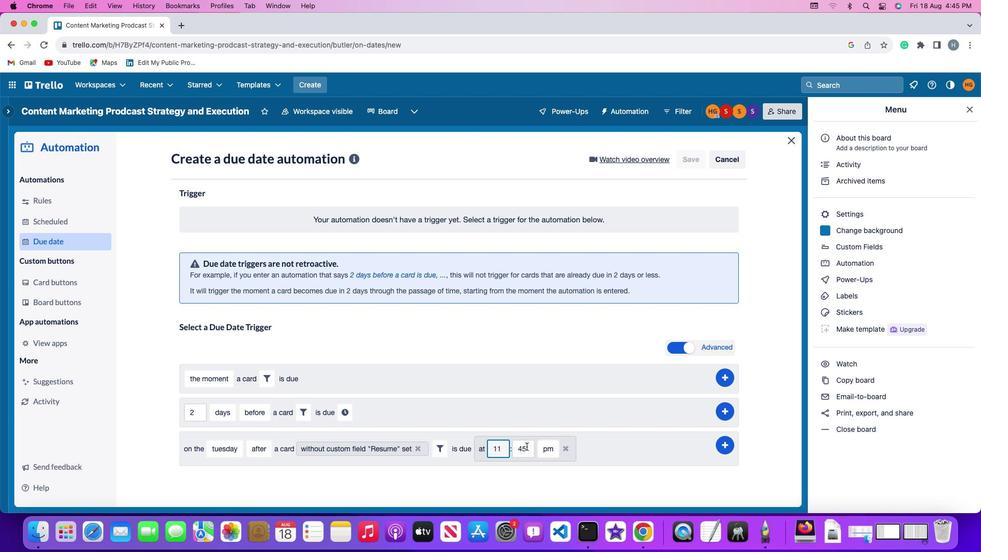 
Action: Mouse pressed left at (524, 444)
Screenshot: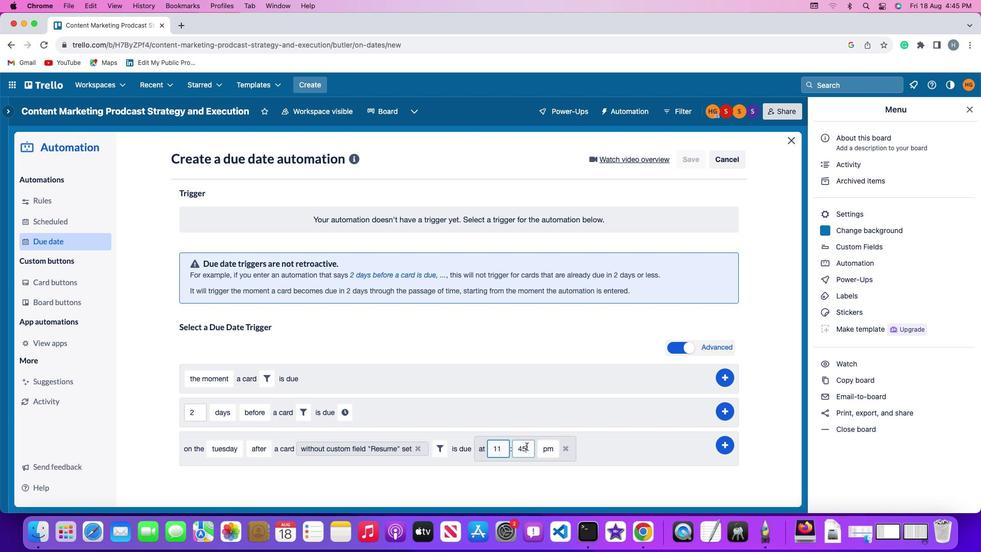 
Action: Key pressed Key.backspaceKey.backspace
Screenshot: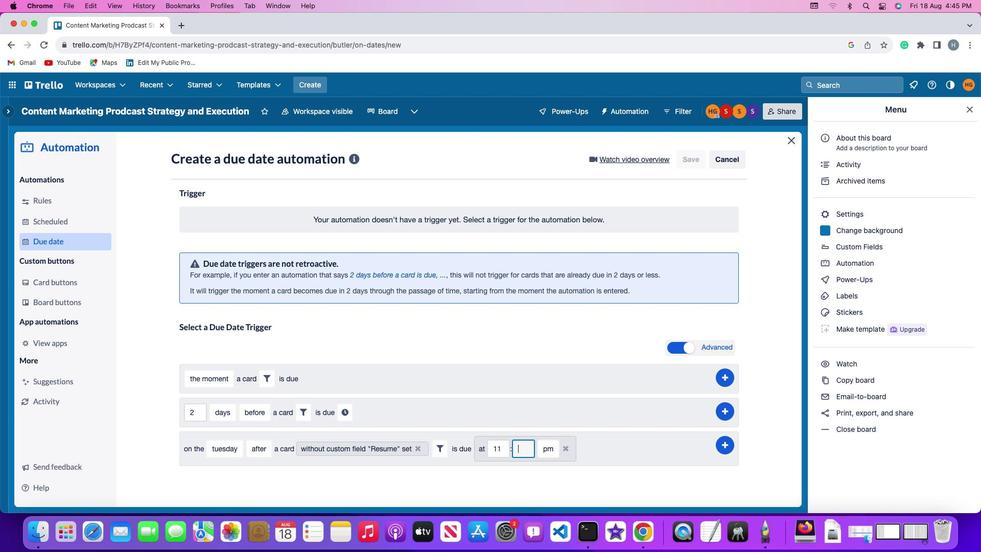 
Action: Mouse moved to (524, 444)
Screenshot: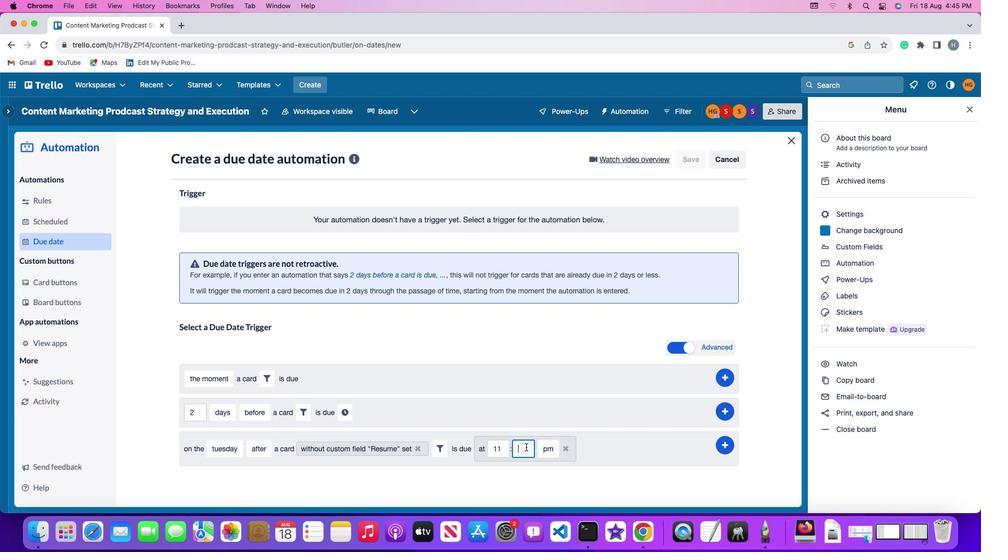 
Action: Key pressed '0''0'
Screenshot: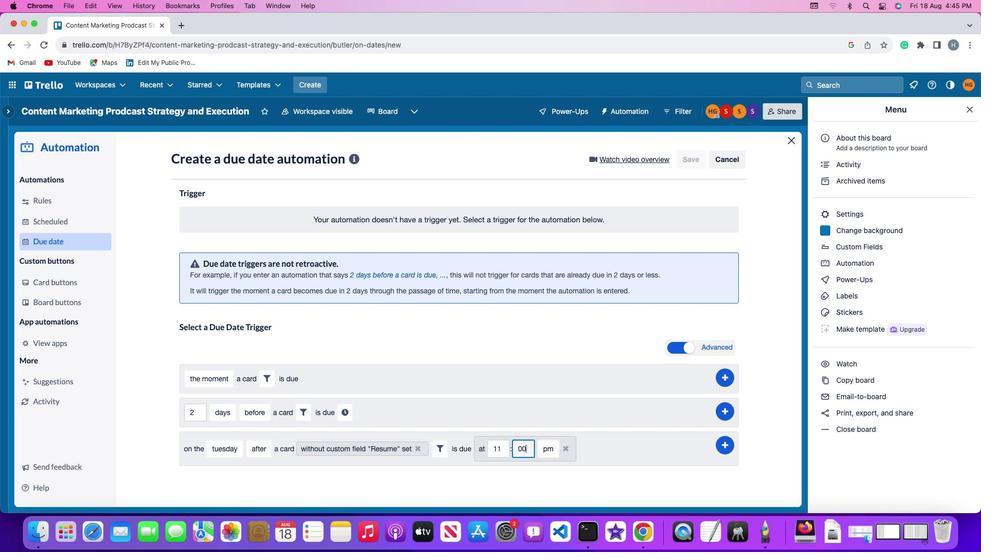 
Action: Mouse moved to (546, 446)
Screenshot: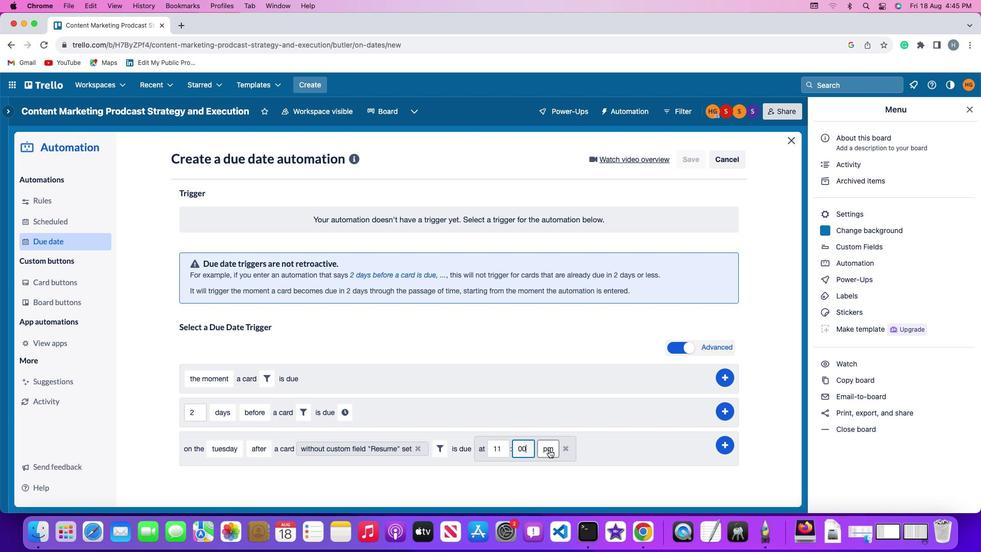 
Action: Mouse pressed left at (546, 446)
Screenshot: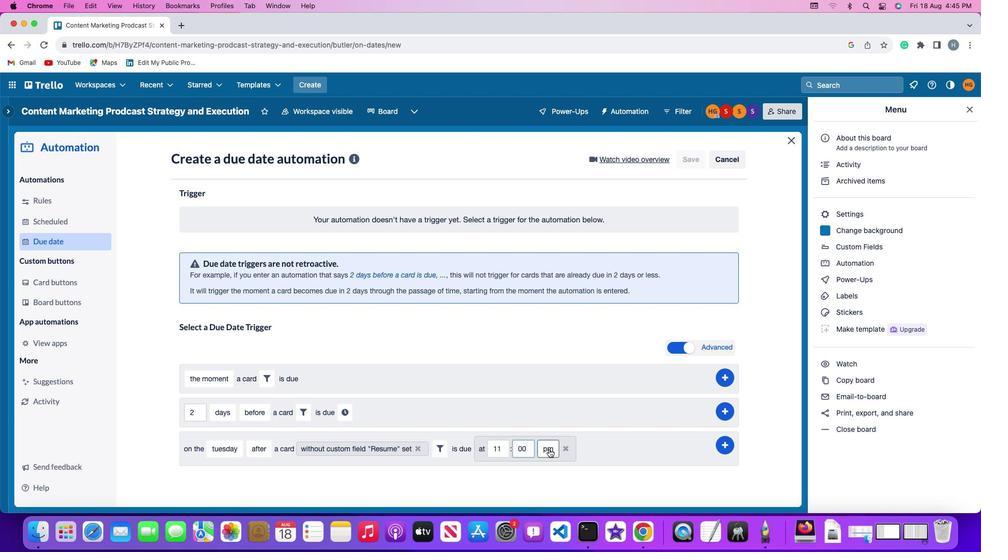 
Action: Mouse moved to (547, 461)
Screenshot: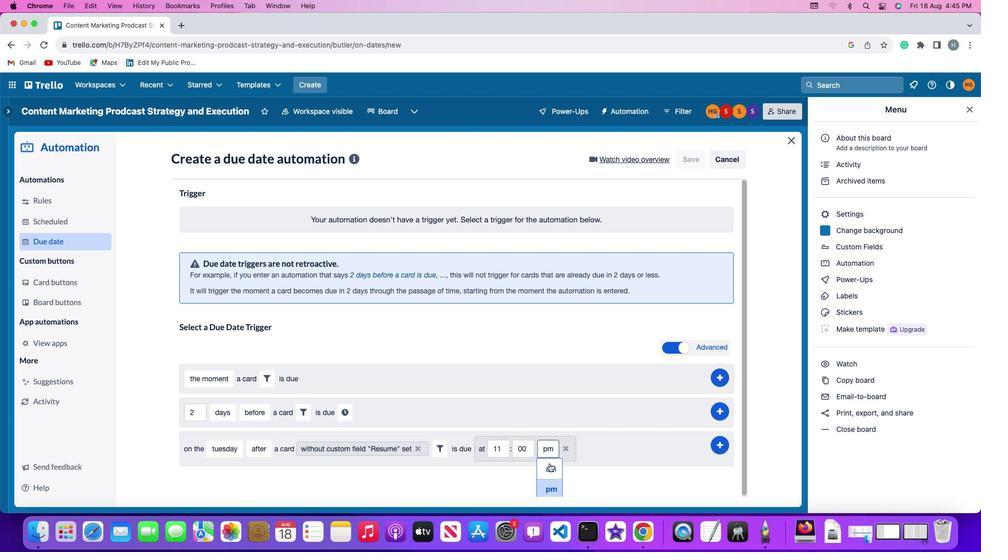 
Action: Mouse pressed left at (547, 461)
Screenshot: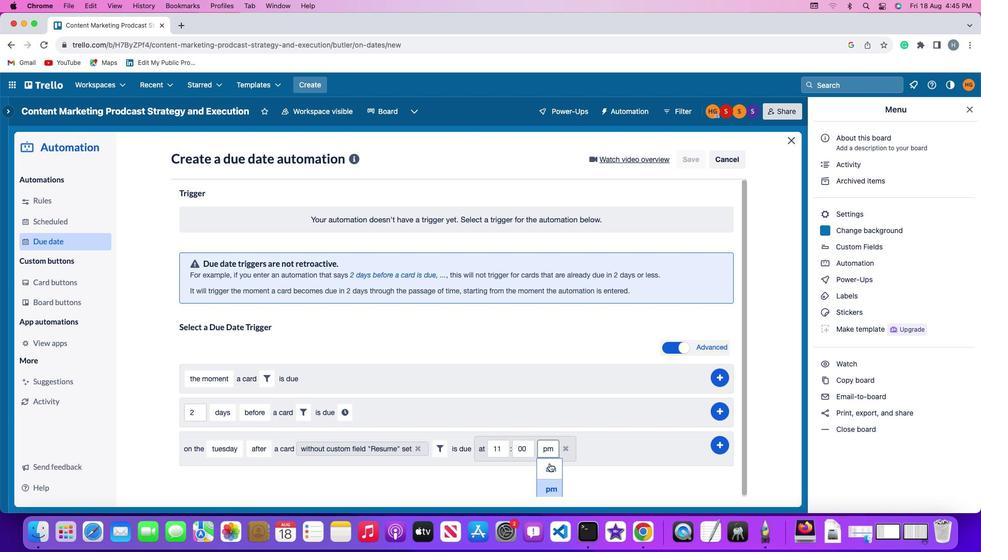 
Action: Mouse moved to (724, 440)
Screenshot: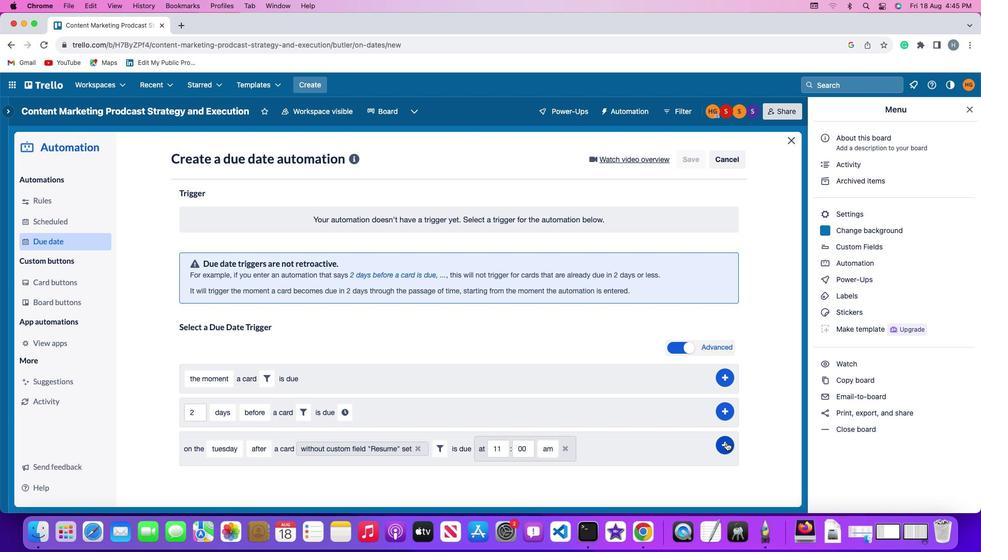 
Action: Mouse pressed left at (724, 440)
Screenshot: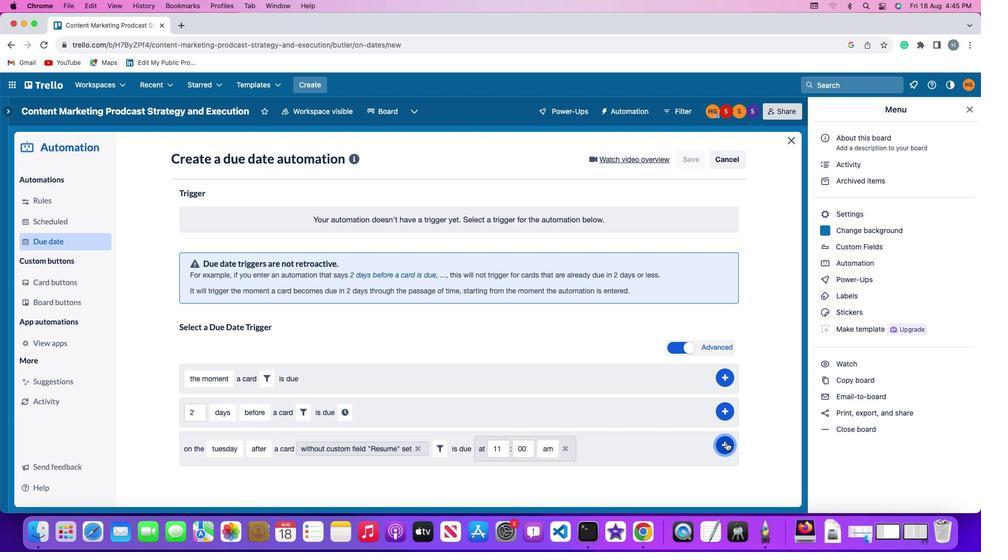 
Action: Mouse moved to (759, 356)
Screenshot: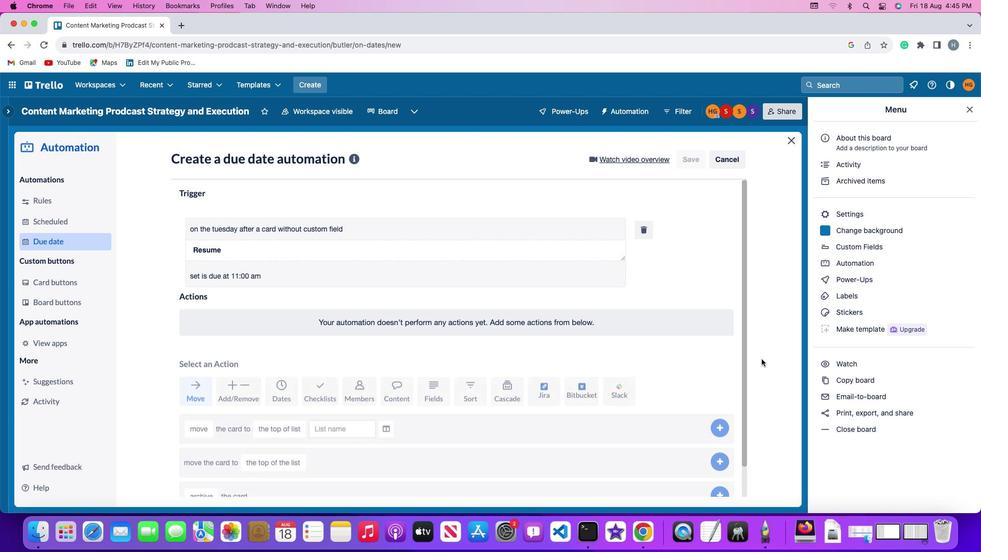 
